 Task: Look for space in Conceição do Jacuípe, Brazil from 7th July, 2023 to 15th July, 2023 for 6 adults in price range Rs.15000 to Rs.20000. Place can be entire place with 3 bedrooms having 3 beds and 3 bathrooms. Property type can be house, flat, guest house. Booking option can be shelf check-in. Required host language is Spanish.
Action: Mouse moved to (437, 83)
Screenshot: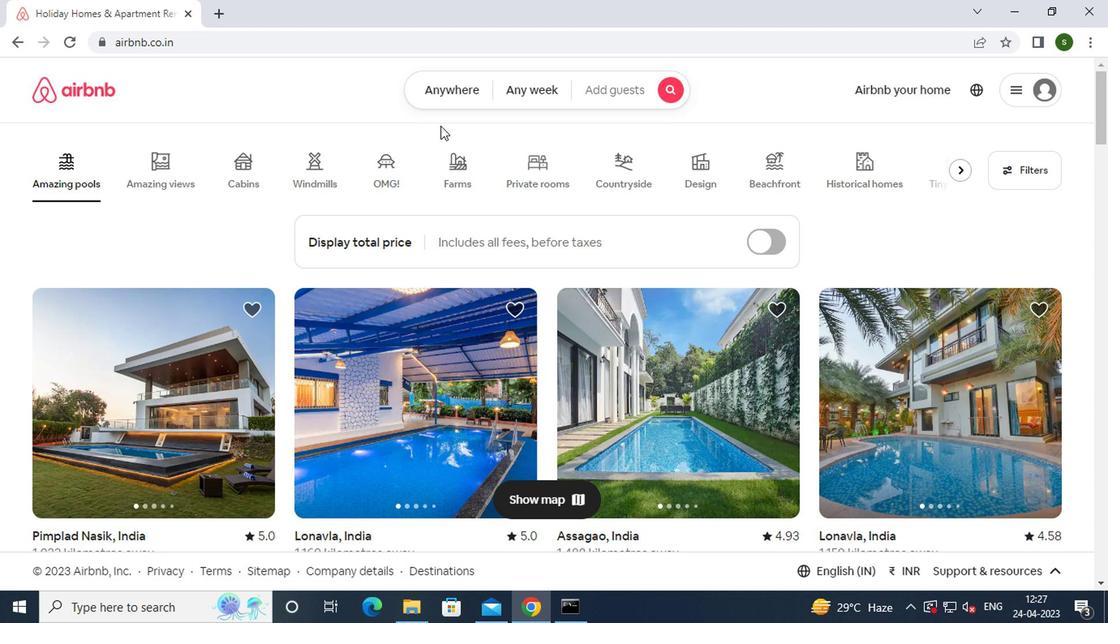 
Action: Mouse pressed left at (437, 83)
Screenshot: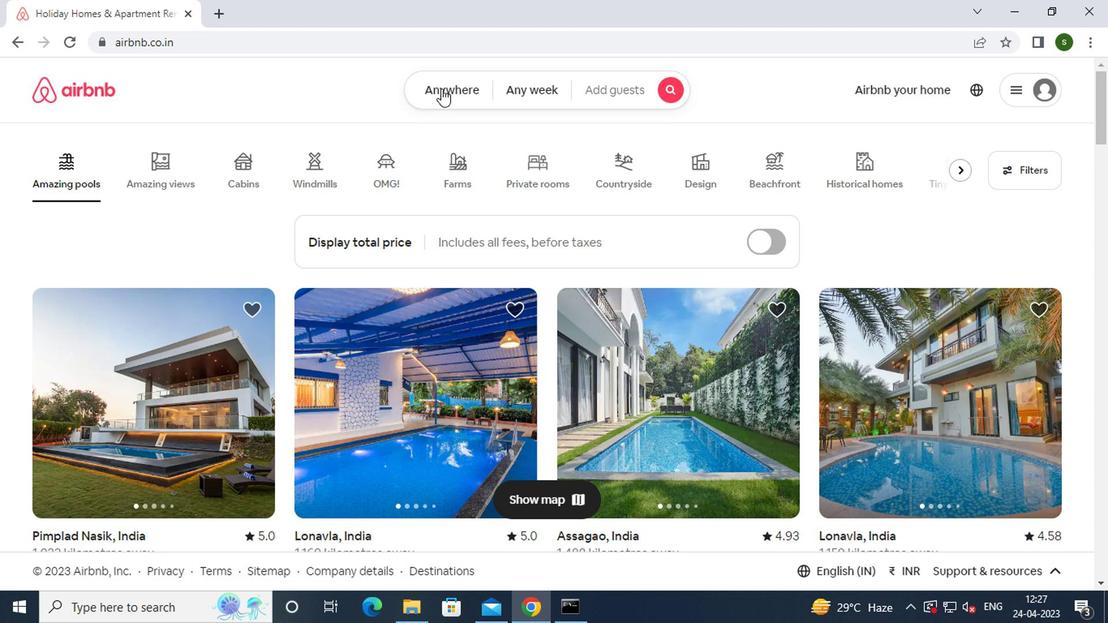 
Action: Mouse moved to (299, 151)
Screenshot: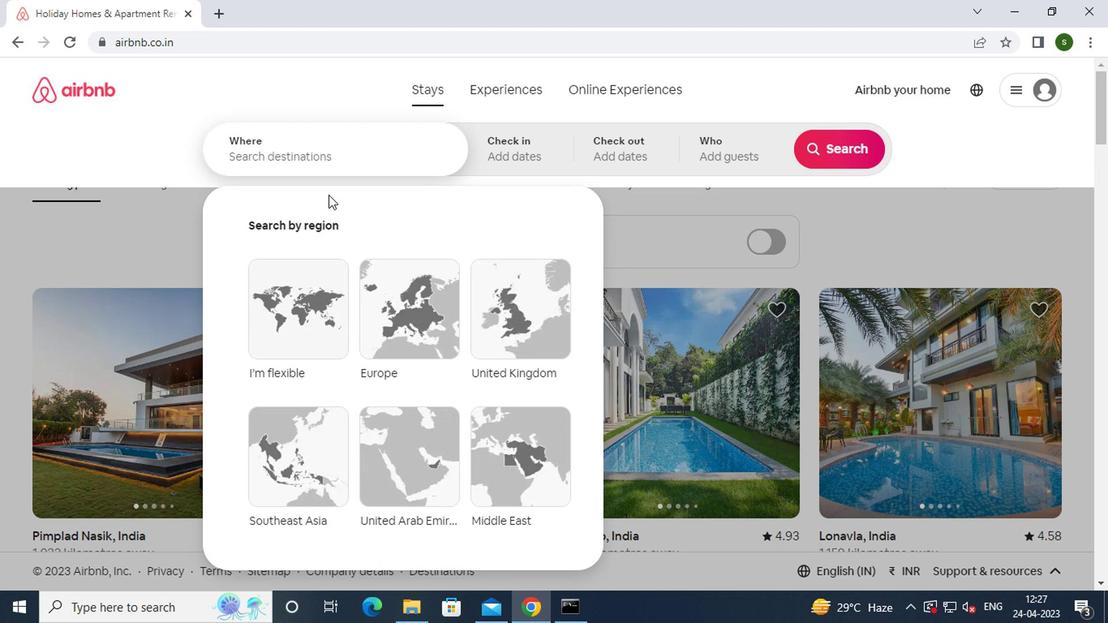 
Action: Mouse pressed left at (299, 151)
Screenshot: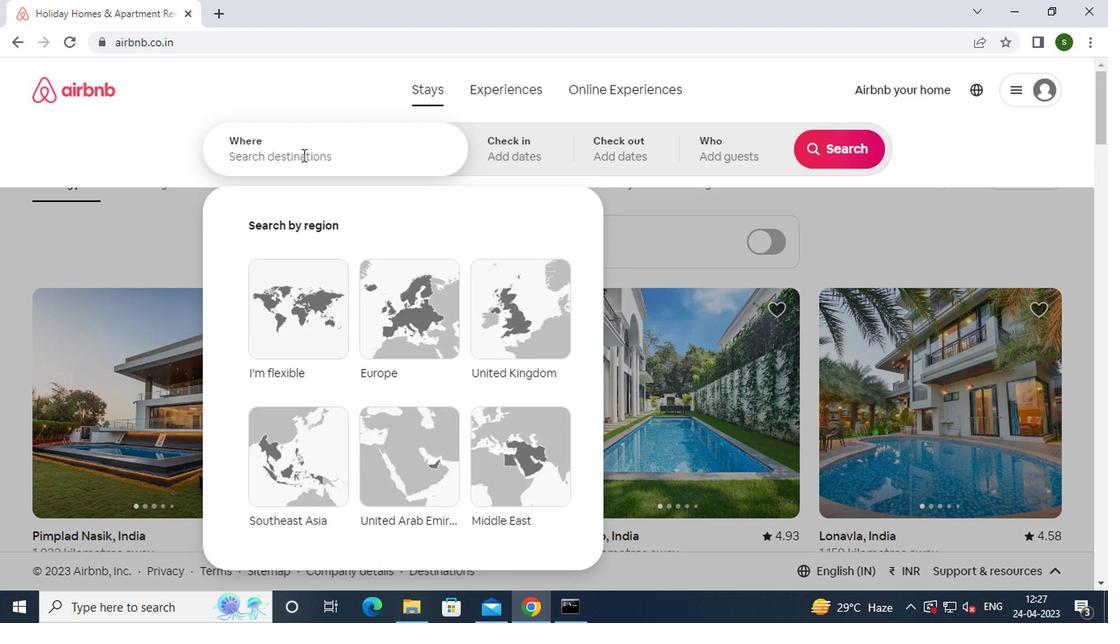 
Action: Key pressed <Key.caps_lock>c<Key.caps_lock>onceicao<Key.space>do<Key.space><Key.caps_lock>j<Key.caps_lock>acuipe,<Key.space><Key.caps_lock>b<Key.caps_lock>razil<Key.enter>
Screenshot: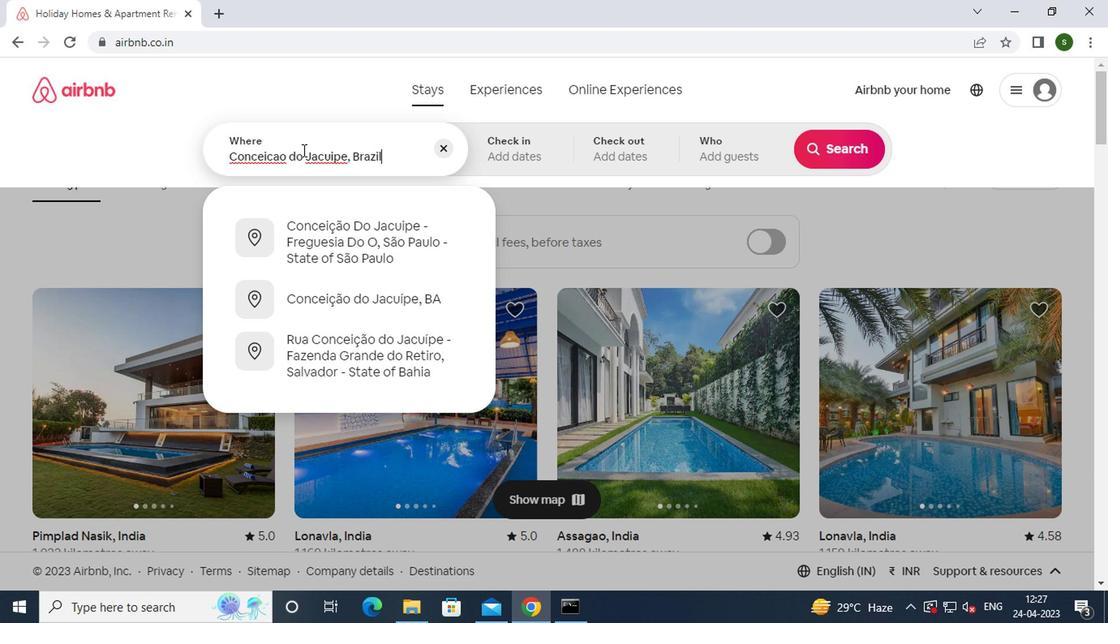 
Action: Mouse moved to (824, 276)
Screenshot: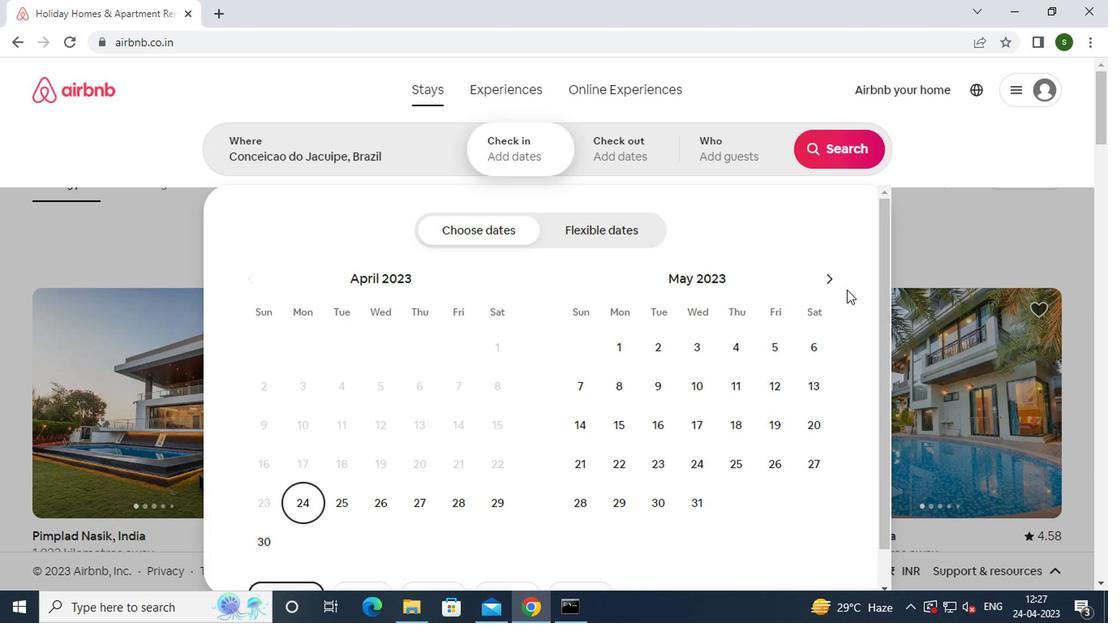 
Action: Mouse pressed left at (824, 276)
Screenshot: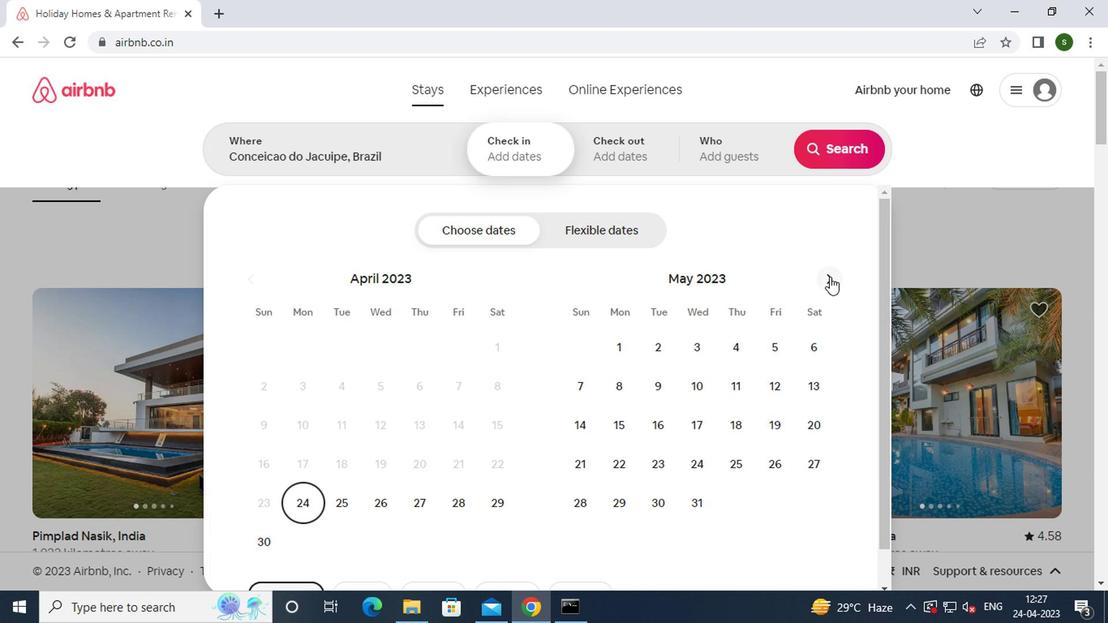 
Action: Mouse pressed left at (824, 276)
Screenshot: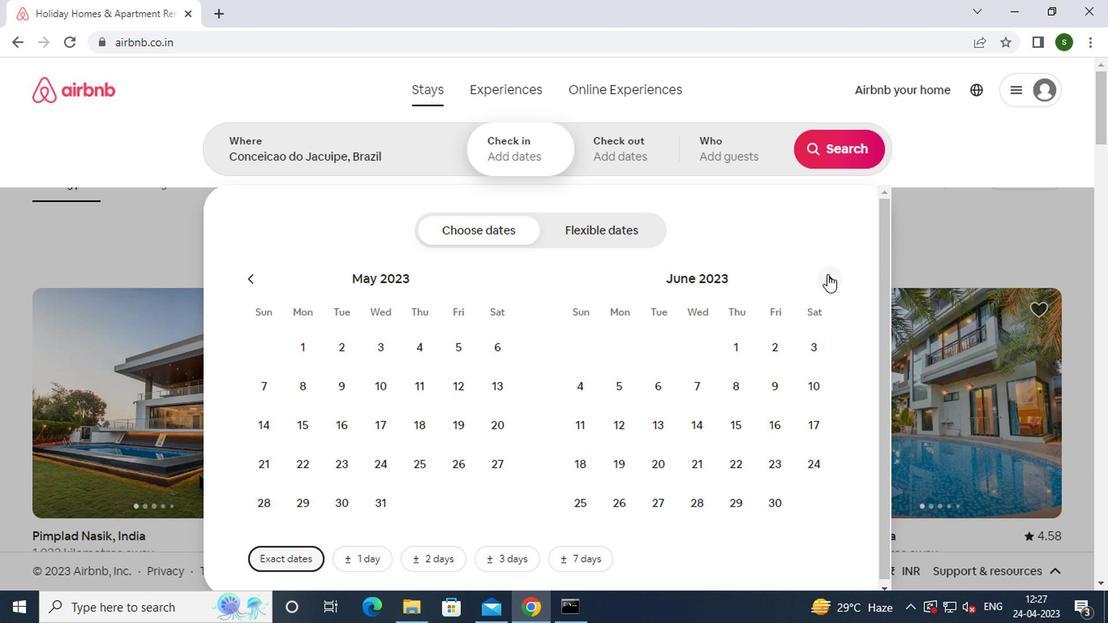 
Action: Mouse moved to (770, 399)
Screenshot: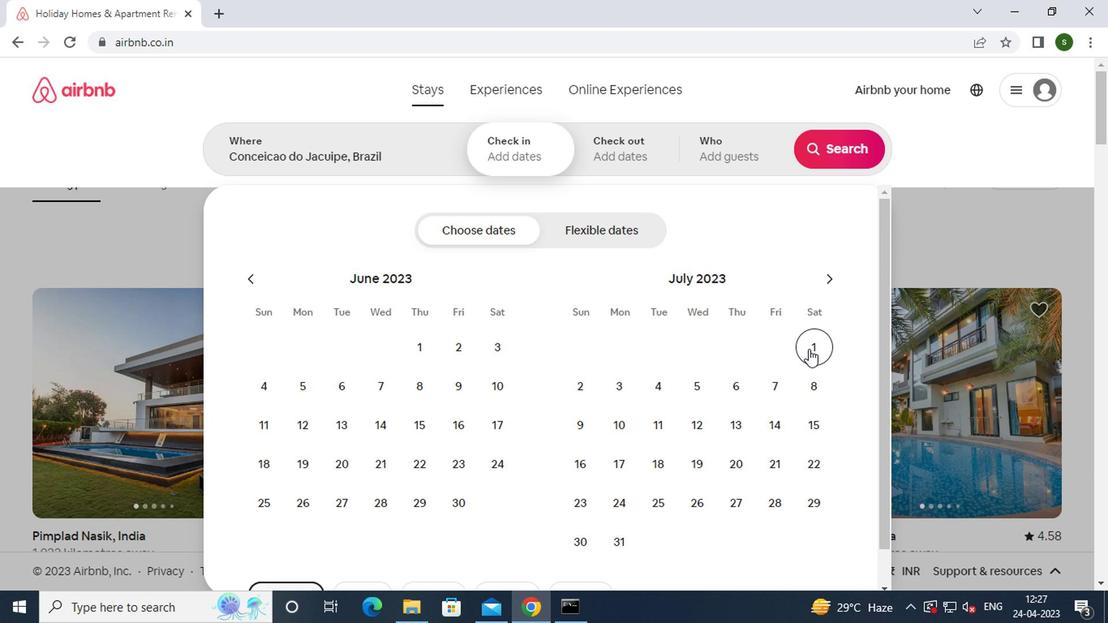 
Action: Mouse pressed left at (770, 399)
Screenshot: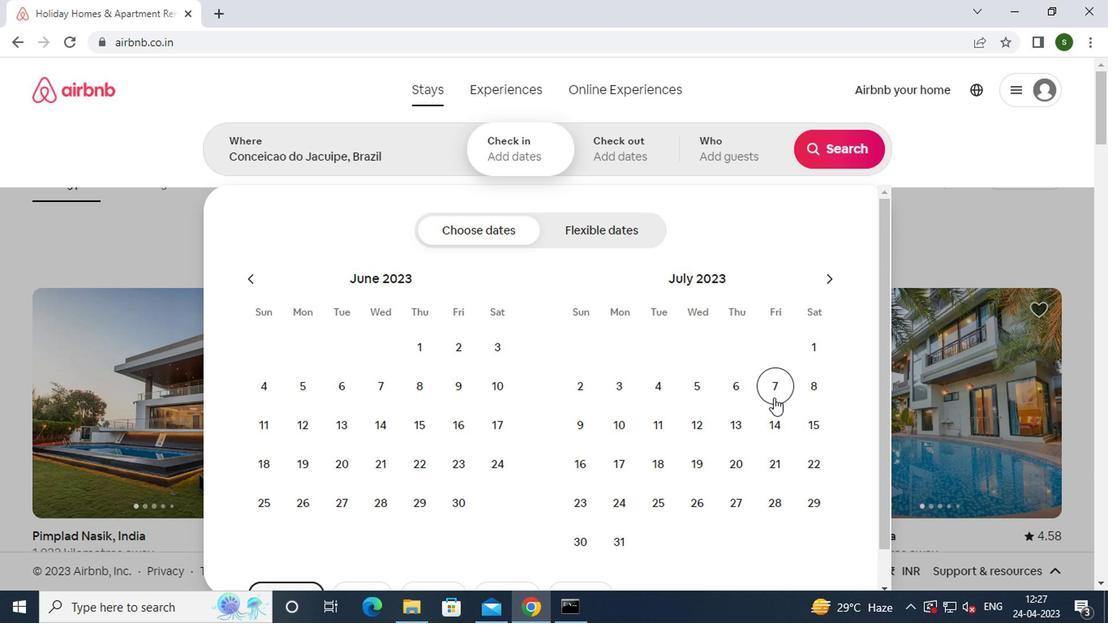 
Action: Mouse moved to (805, 428)
Screenshot: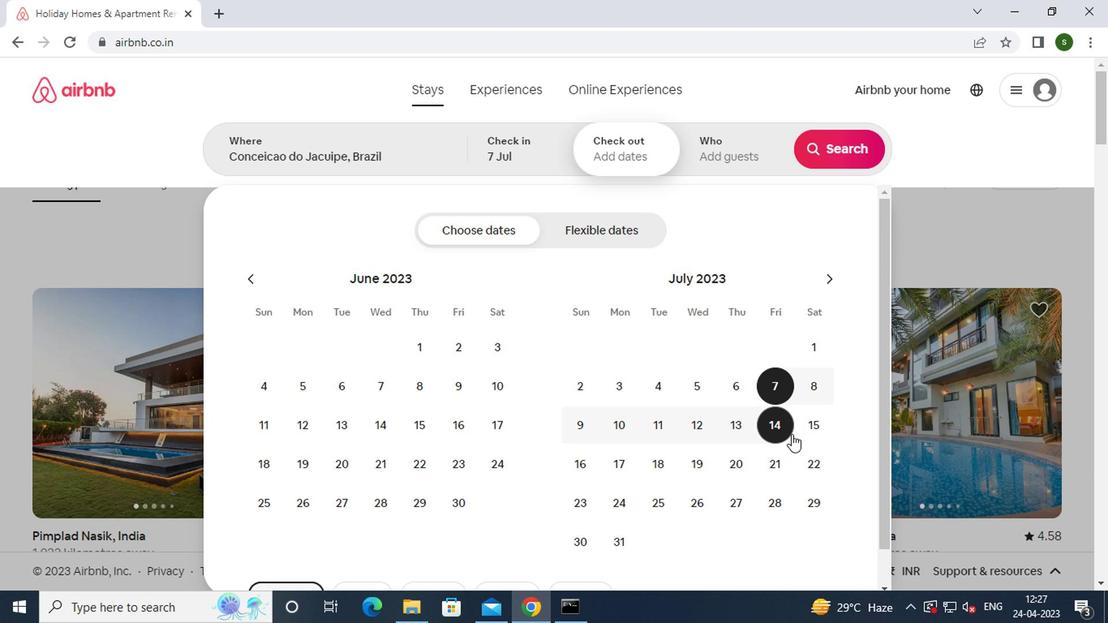 
Action: Mouse pressed left at (805, 428)
Screenshot: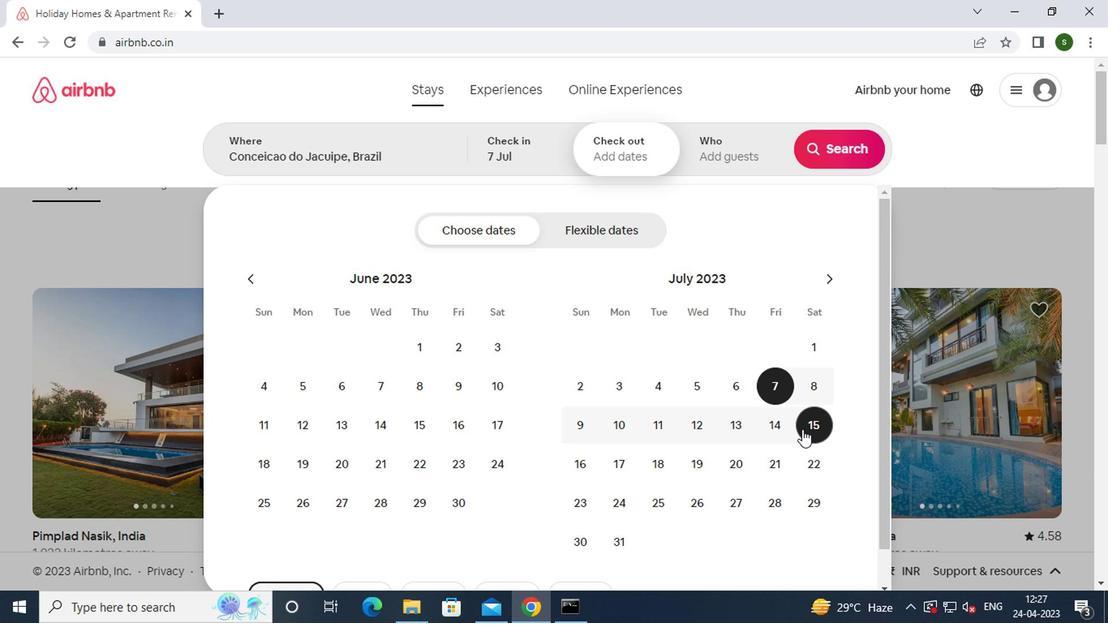 
Action: Mouse moved to (747, 151)
Screenshot: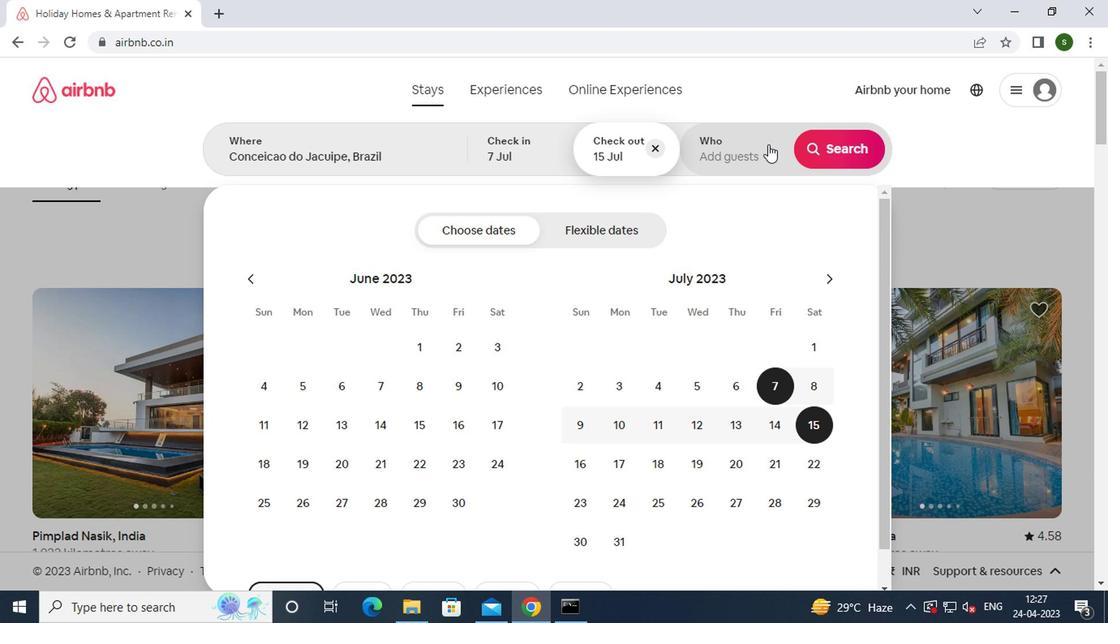 
Action: Mouse pressed left at (747, 151)
Screenshot: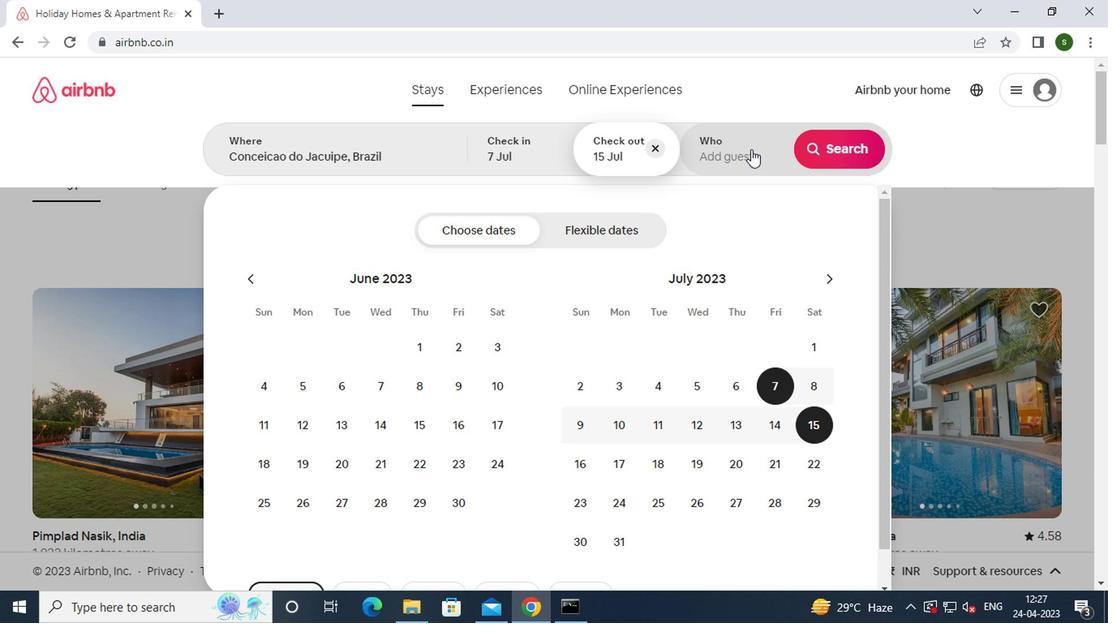 
Action: Mouse moved to (835, 244)
Screenshot: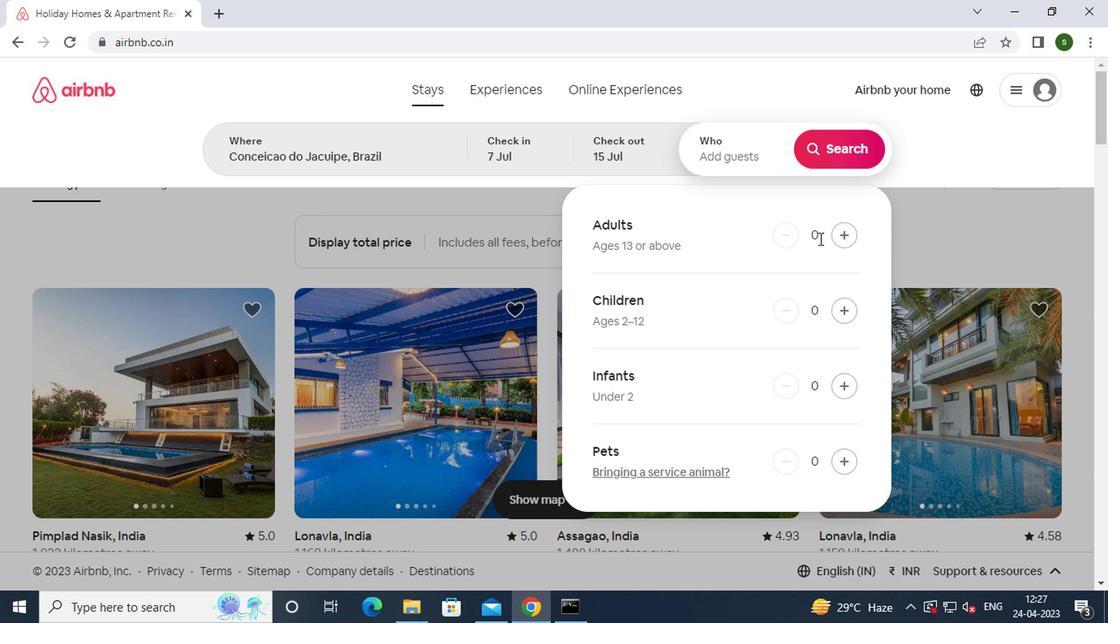 
Action: Mouse pressed left at (835, 244)
Screenshot: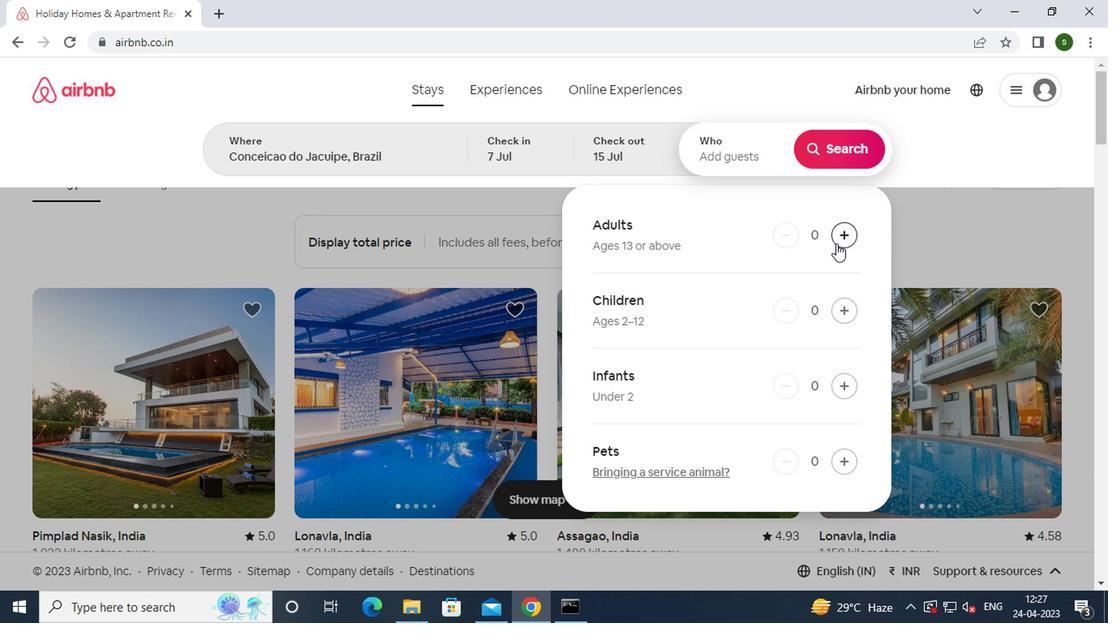 
Action: Mouse pressed left at (835, 244)
Screenshot: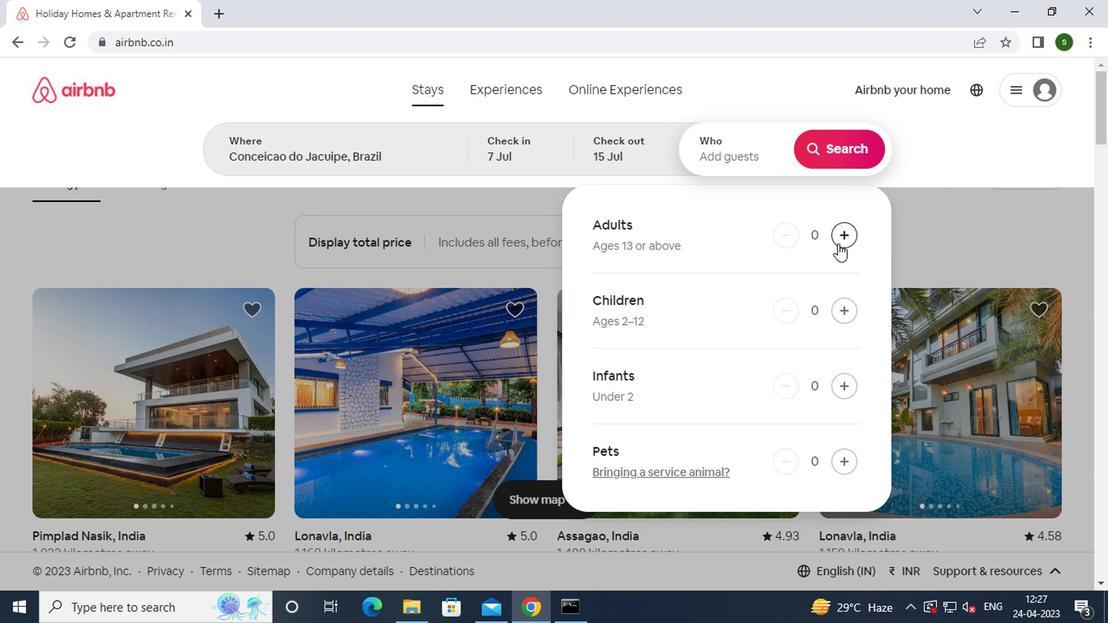
Action: Mouse pressed left at (835, 244)
Screenshot: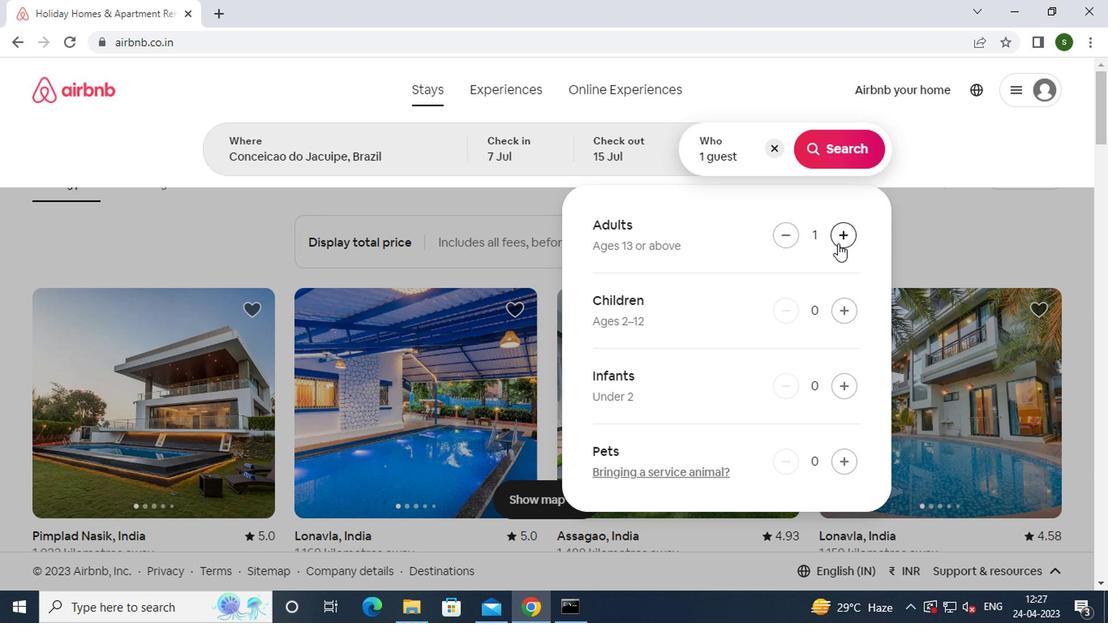 
Action: Mouse pressed left at (835, 244)
Screenshot: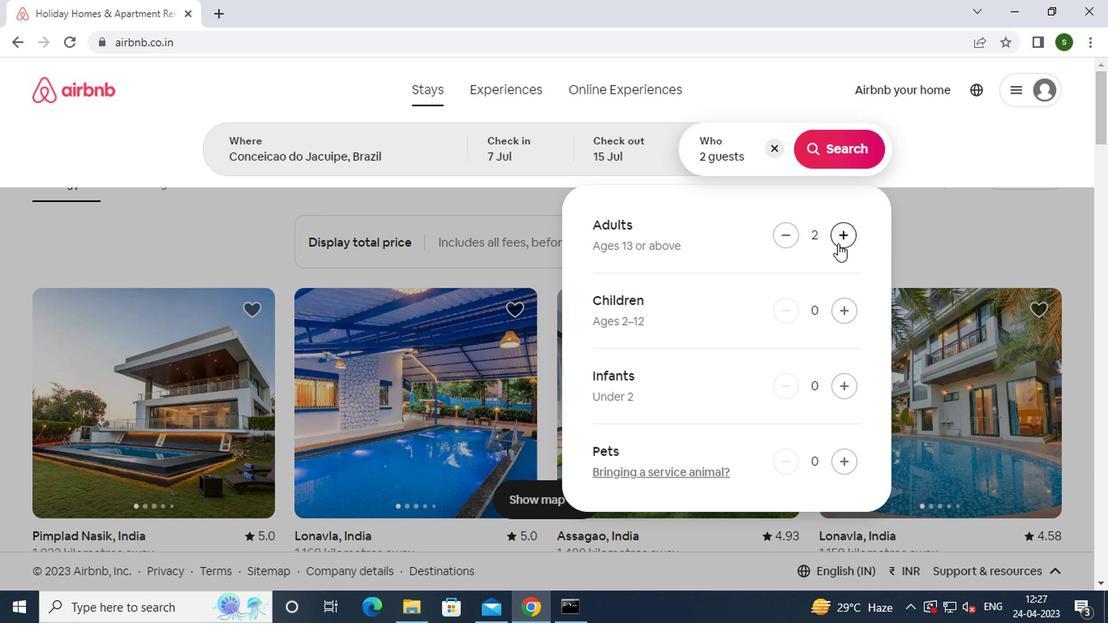 
Action: Mouse pressed left at (835, 244)
Screenshot: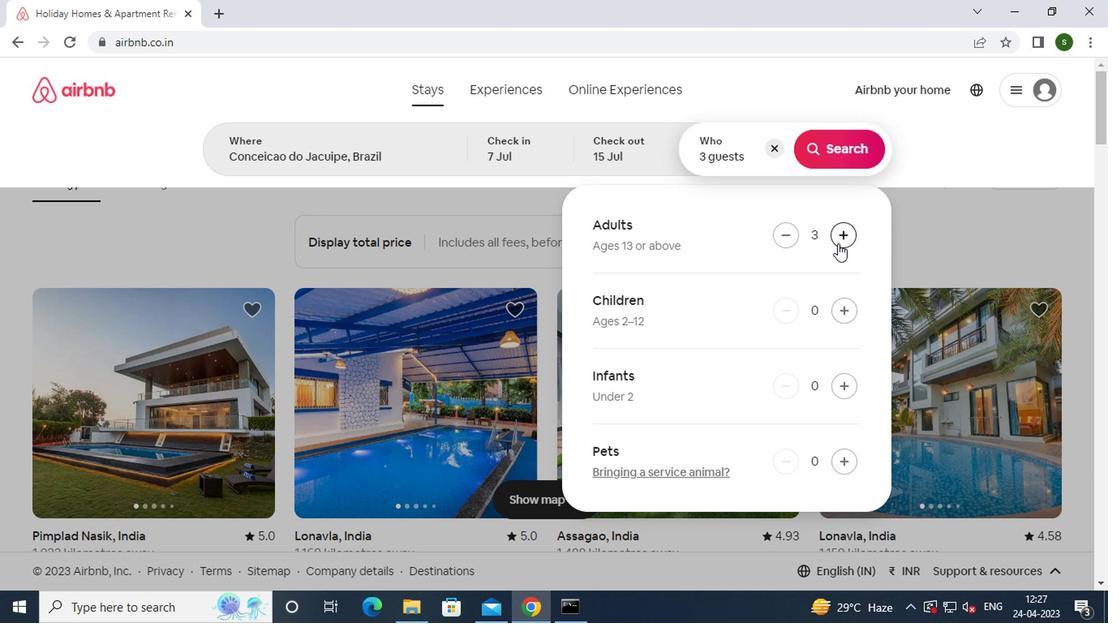 
Action: Mouse pressed left at (835, 244)
Screenshot: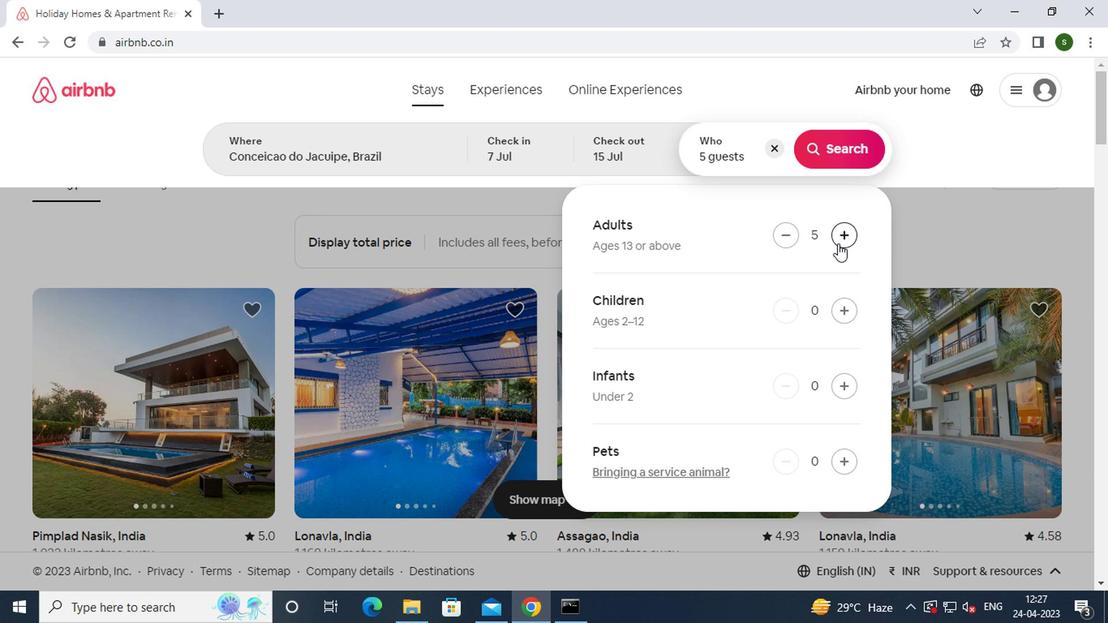 
Action: Mouse moved to (831, 156)
Screenshot: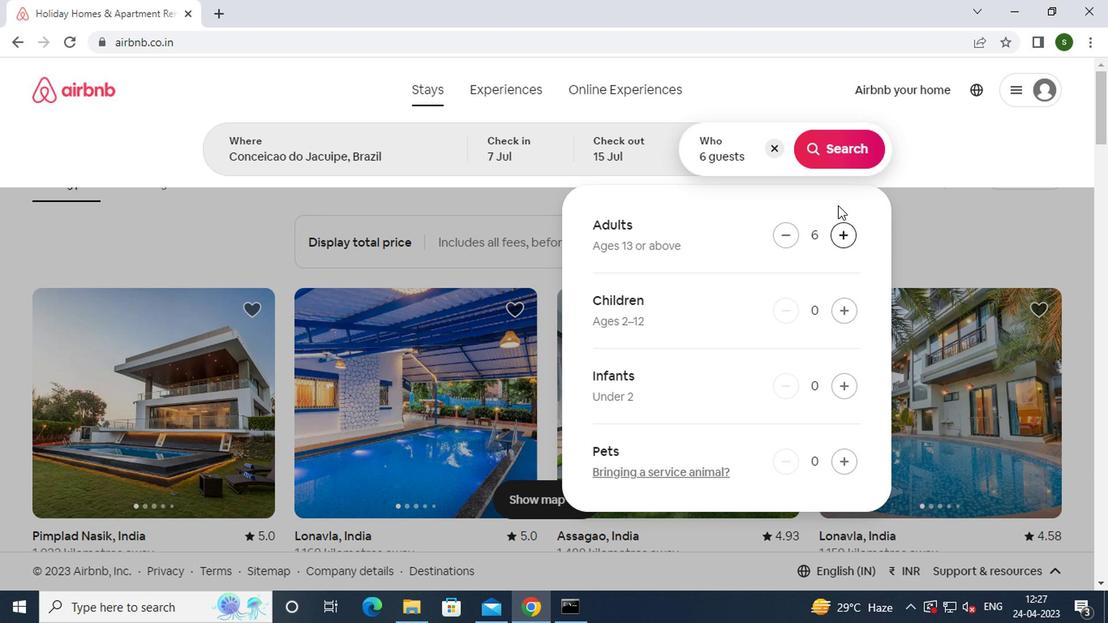 
Action: Mouse pressed left at (831, 156)
Screenshot: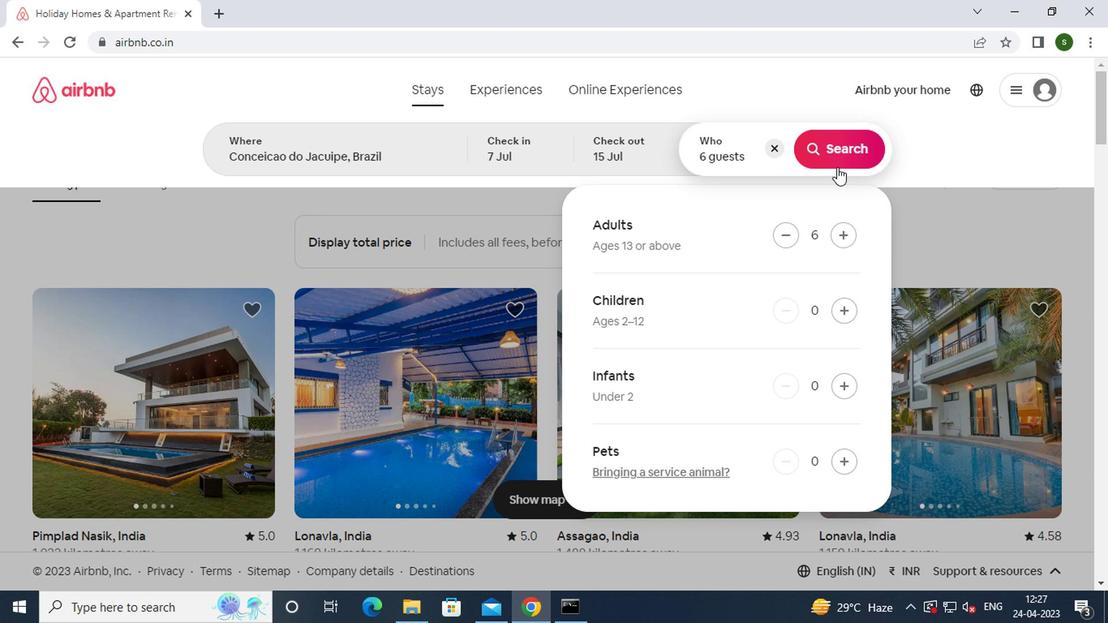 
Action: Mouse moved to (1033, 162)
Screenshot: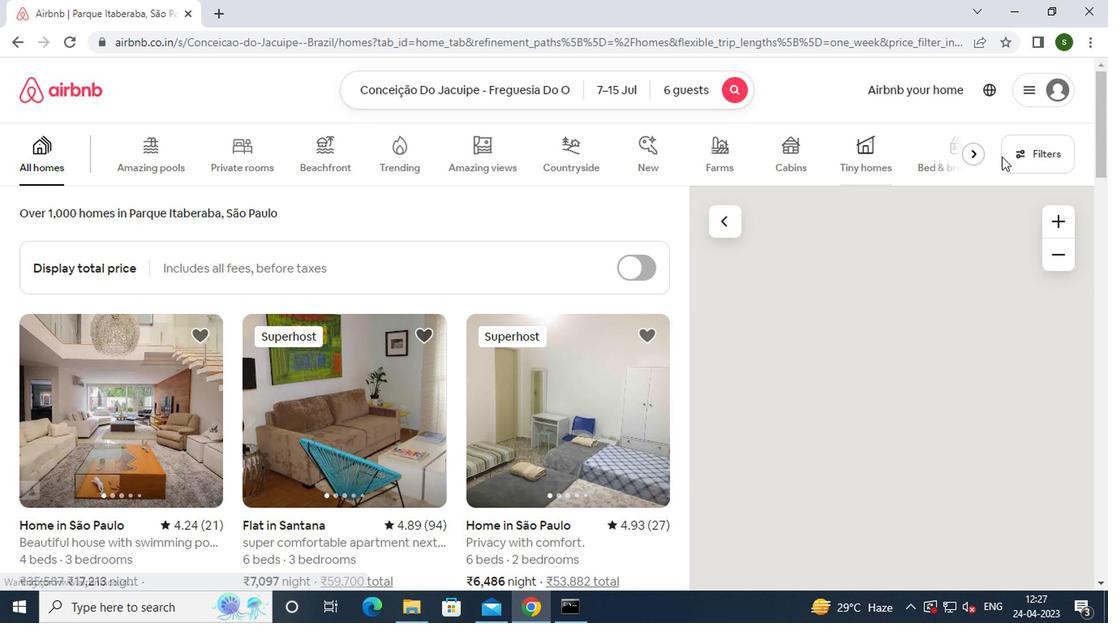 
Action: Mouse pressed left at (1033, 162)
Screenshot: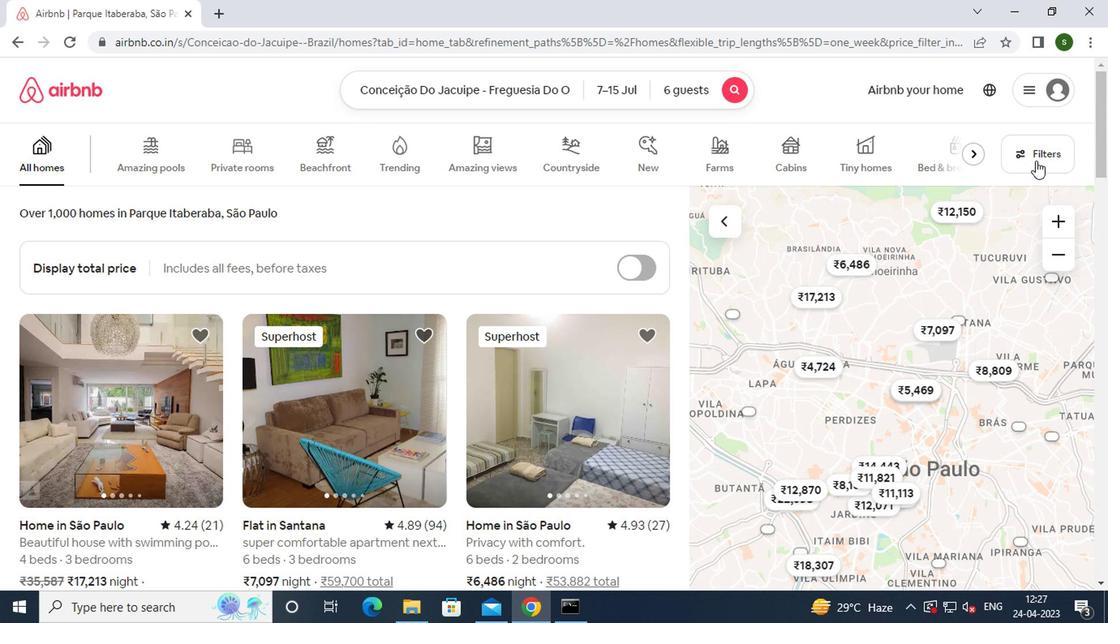 
Action: Mouse moved to (475, 351)
Screenshot: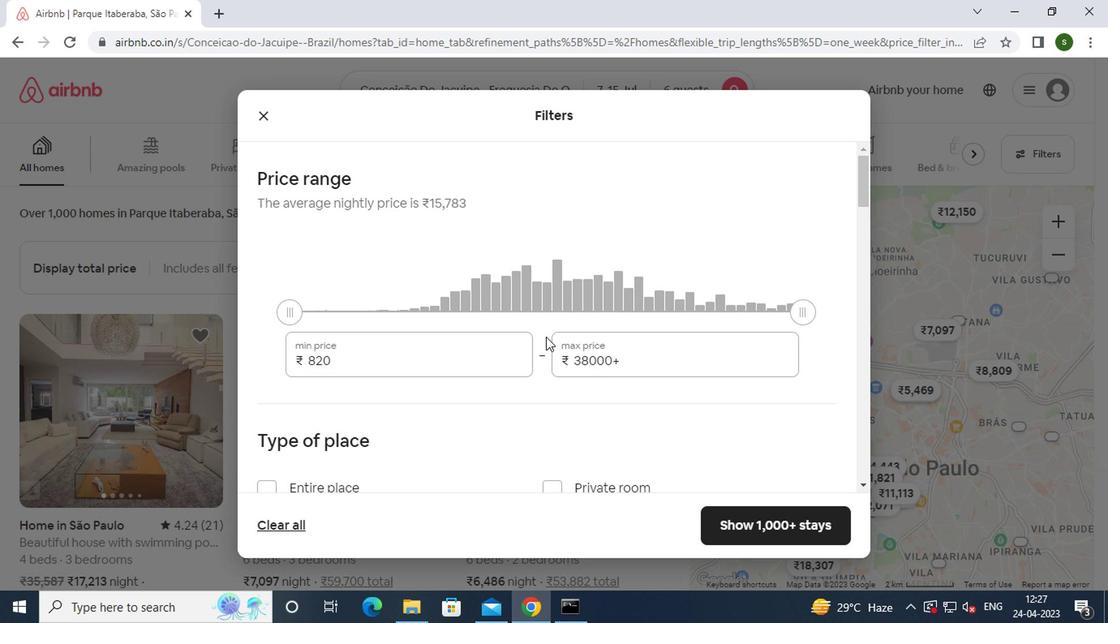 
Action: Mouse pressed left at (475, 351)
Screenshot: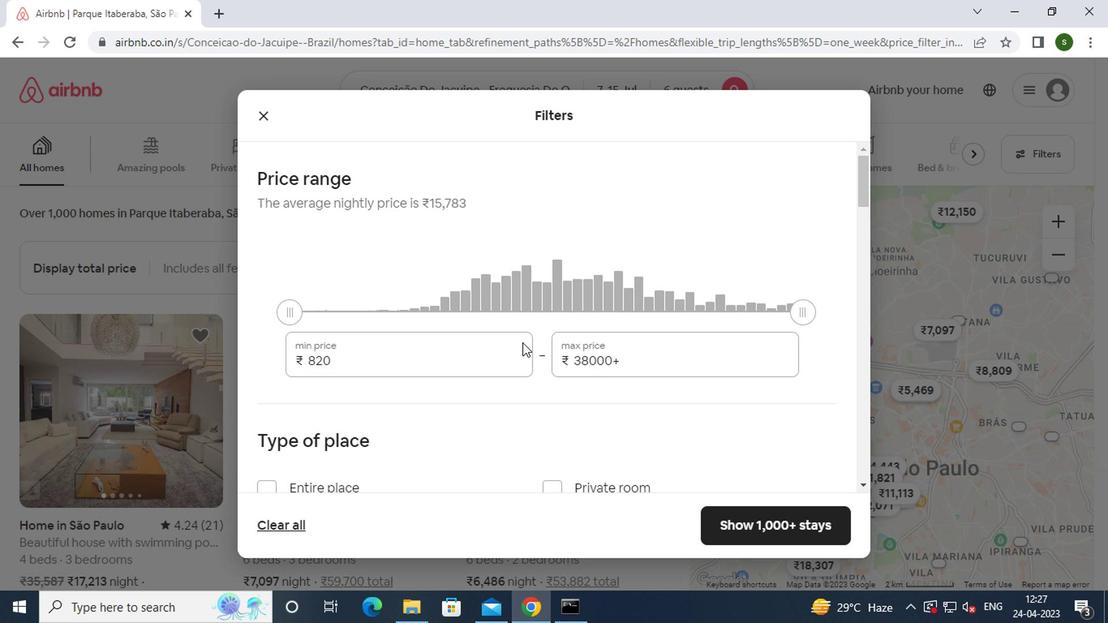 
Action: Mouse moved to (471, 358)
Screenshot: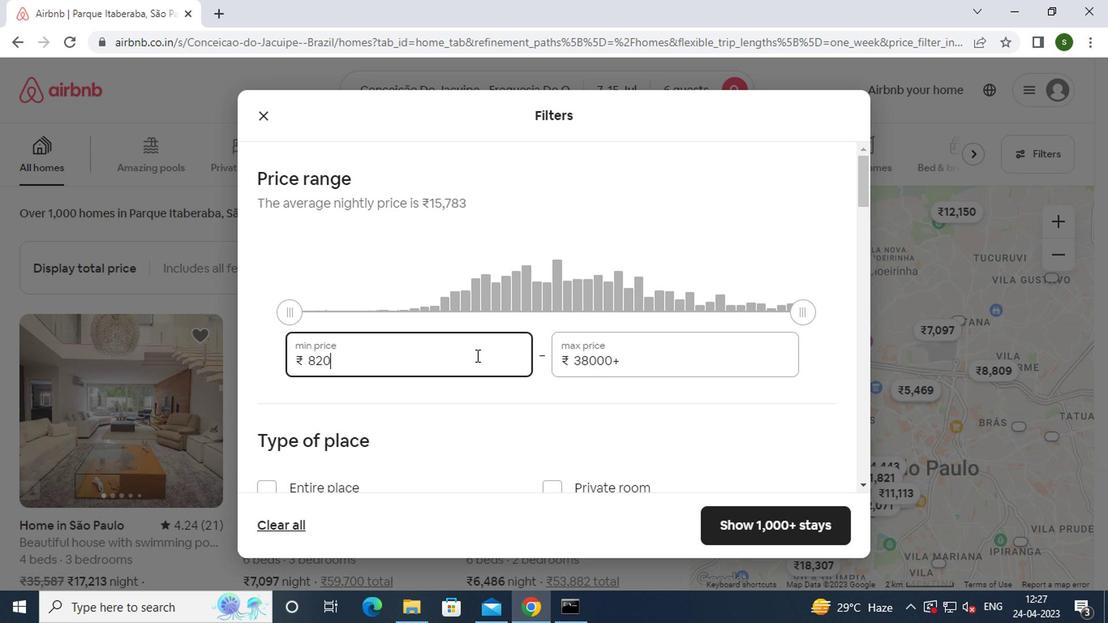 
Action: Key pressed <Key.backspace><Key.backspace><Key.backspace><Key.backspace><Key.backspace><Key.backspace><Key.backspace>15000
Screenshot: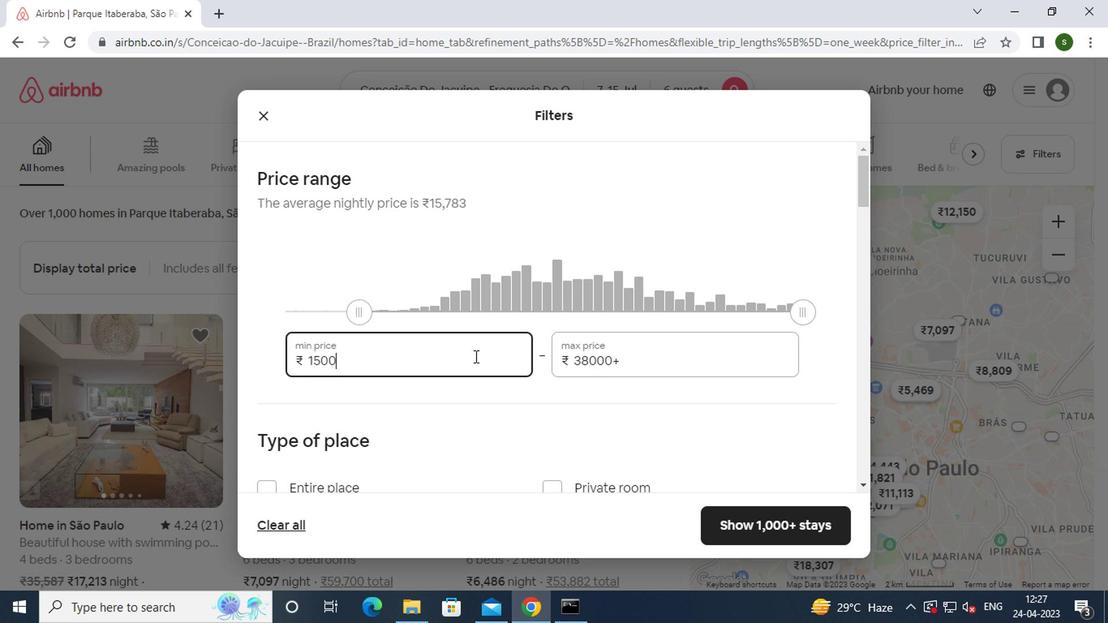 
Action: Mouse moved to (619, 356)
Screenshot: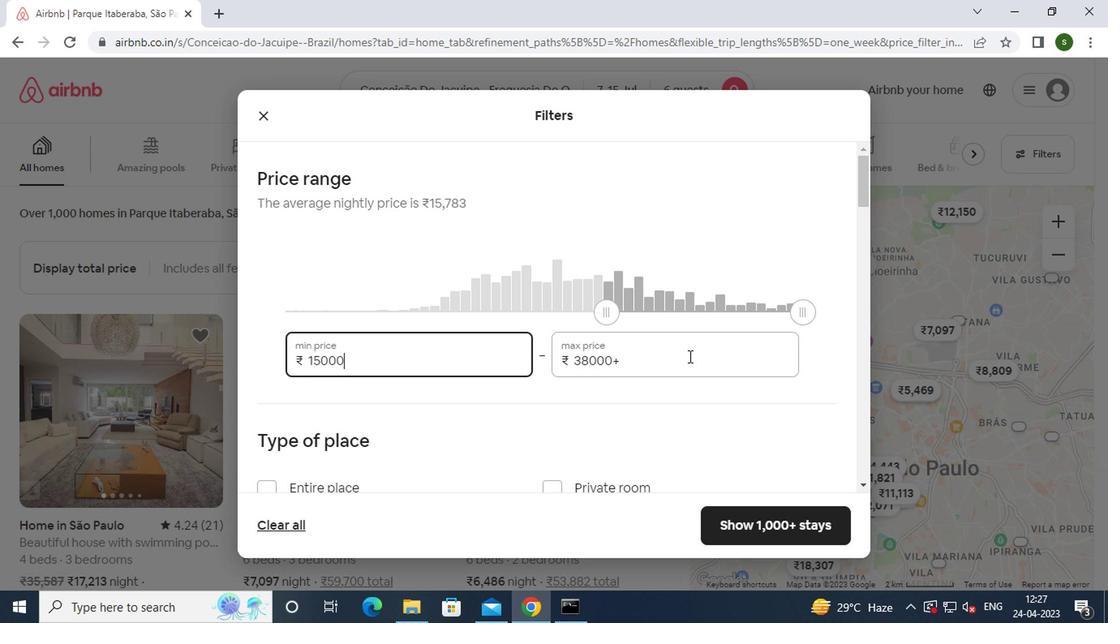 
Action: Mouse pressed left at (619, 356)
Screenshot: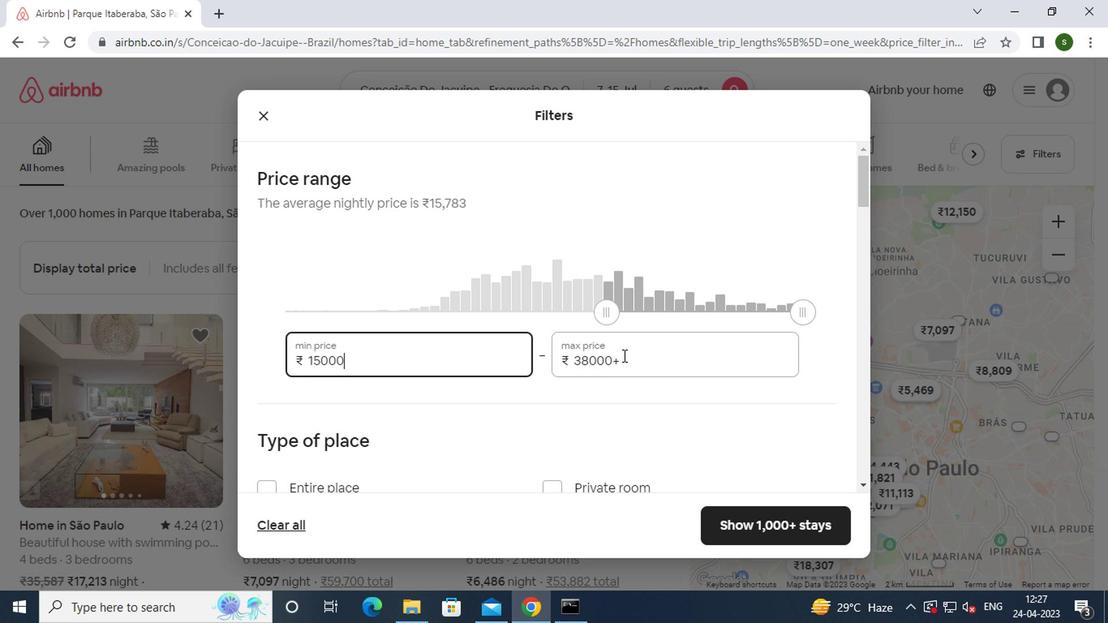 
Action: Key pressed <Key.backspace><Key.backspace><Key.backspace><Key.backspace><Key.backspace><Key.backspace><Key.backspace><Key.backspace><Key.backspace><Key.backspace><Key.backspace>20000
Screenshot: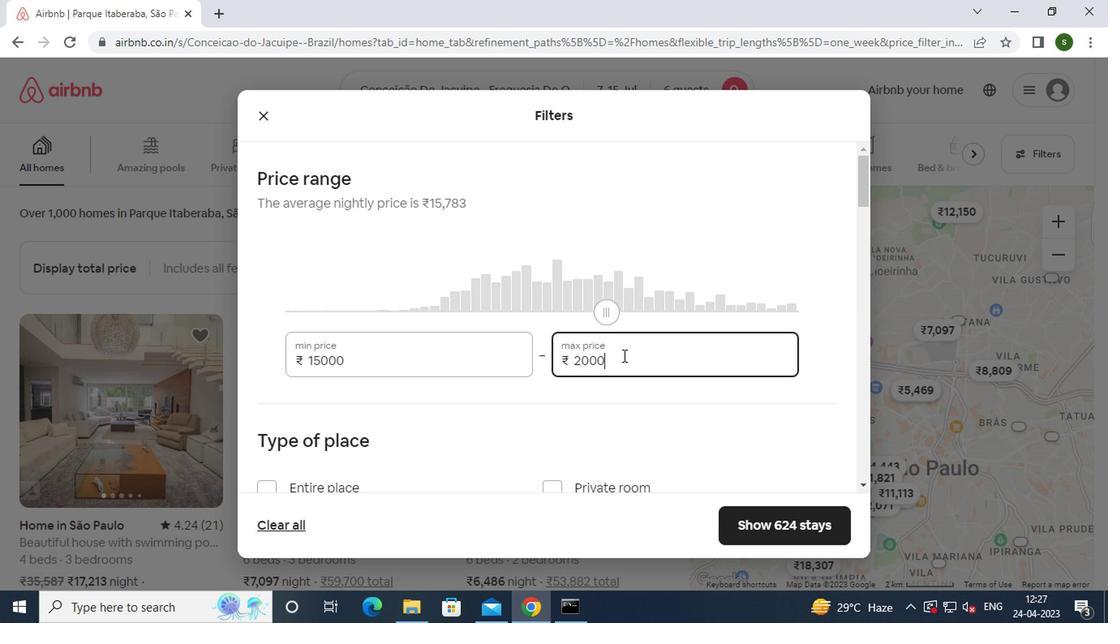 
Action: Mouse moved to (459, 430)
Screenshot: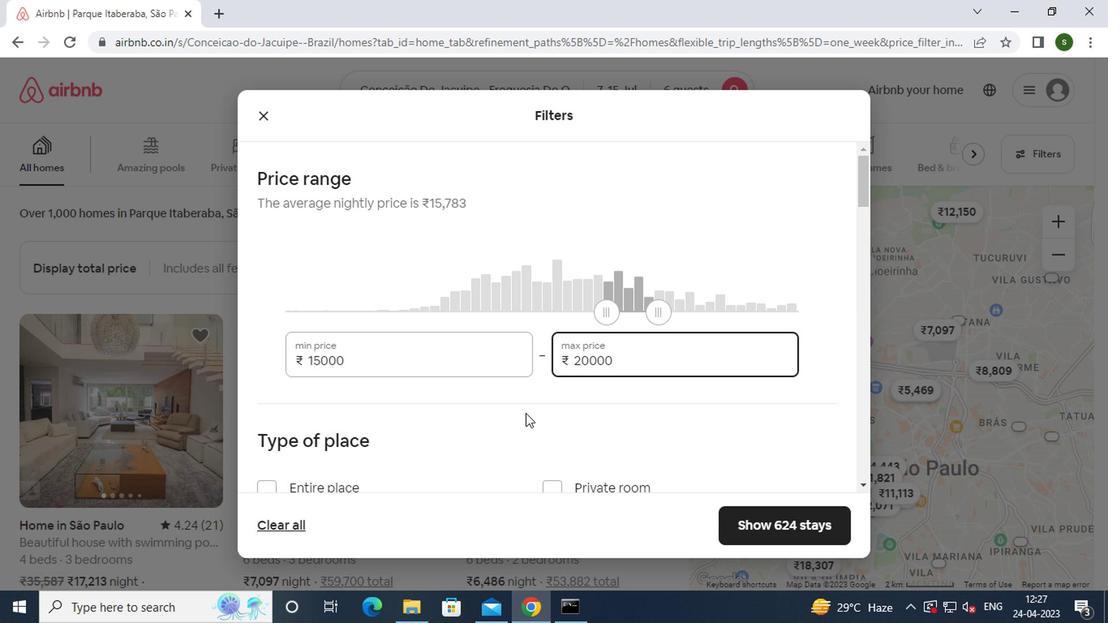 
Action: Mouse scrolled (459, 429) with delta (0, -1)
Screenshot: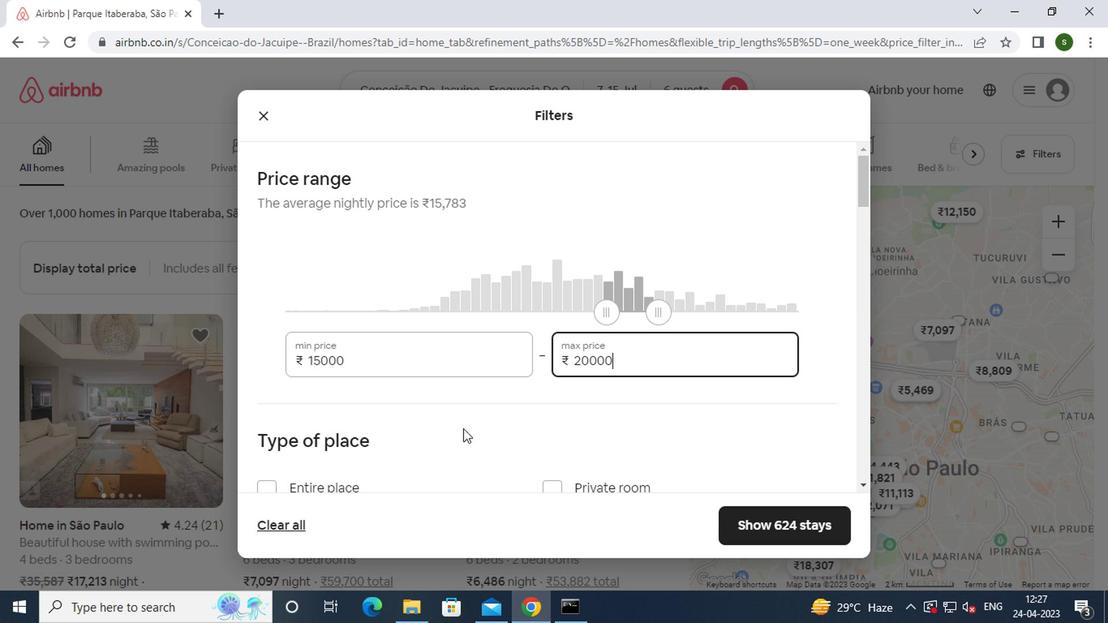 
Action: Mouse scrolled (459, 429) with delta (0, -1)
Screenshot: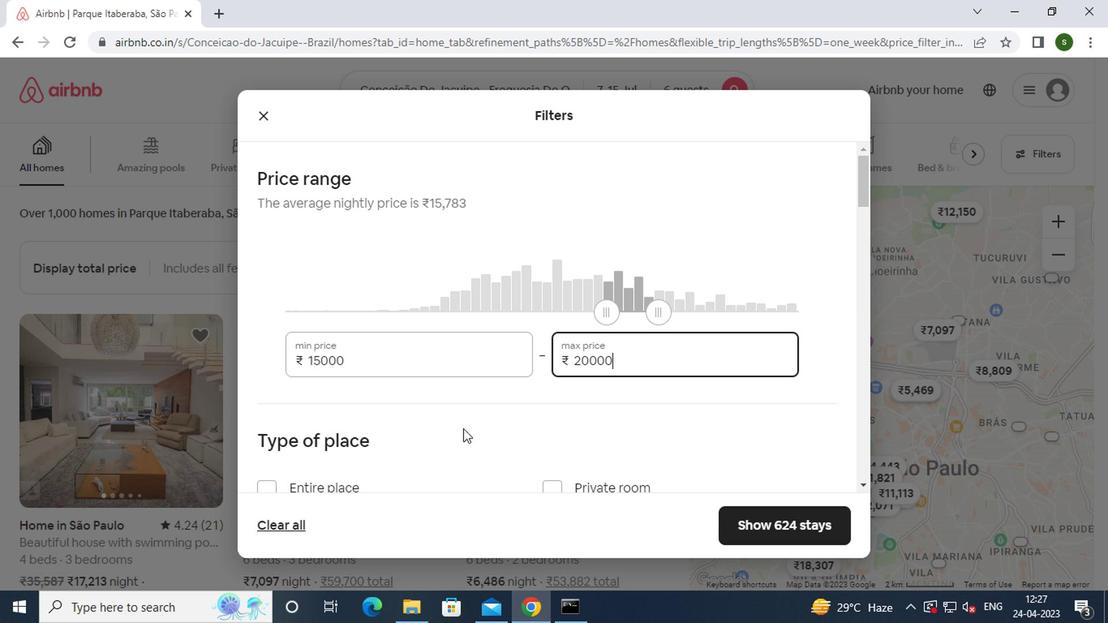 
Action: Mouse moved to (316, 344)
Screenshot: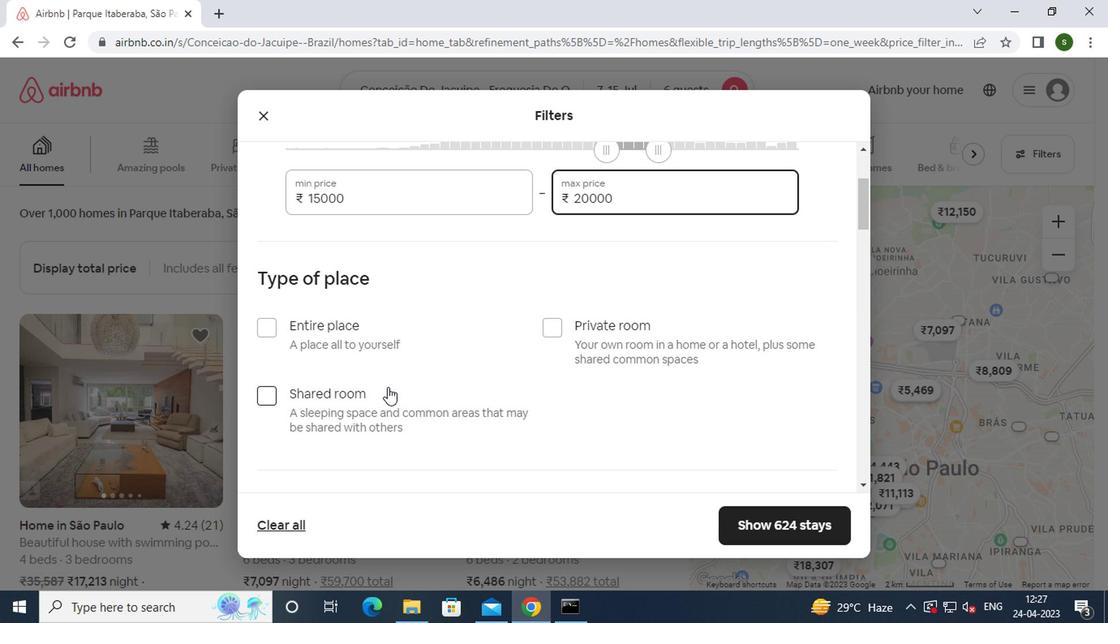
Action: Mouse pressed left at (316, 344)
Screenshot: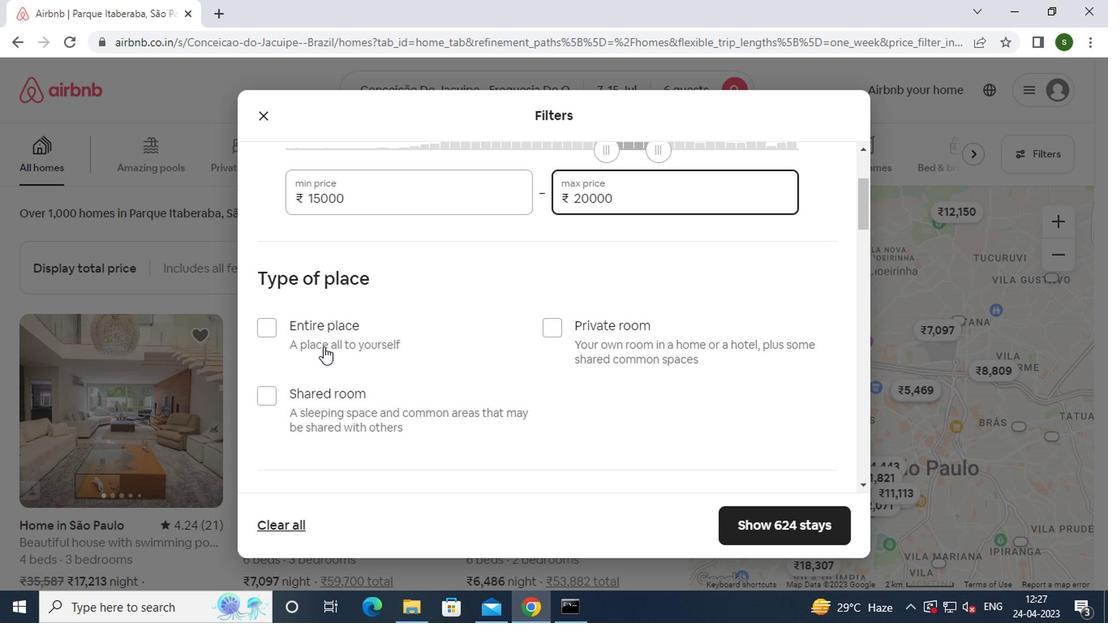 
Action: Mouse moved to (496, 388)
Screenshot: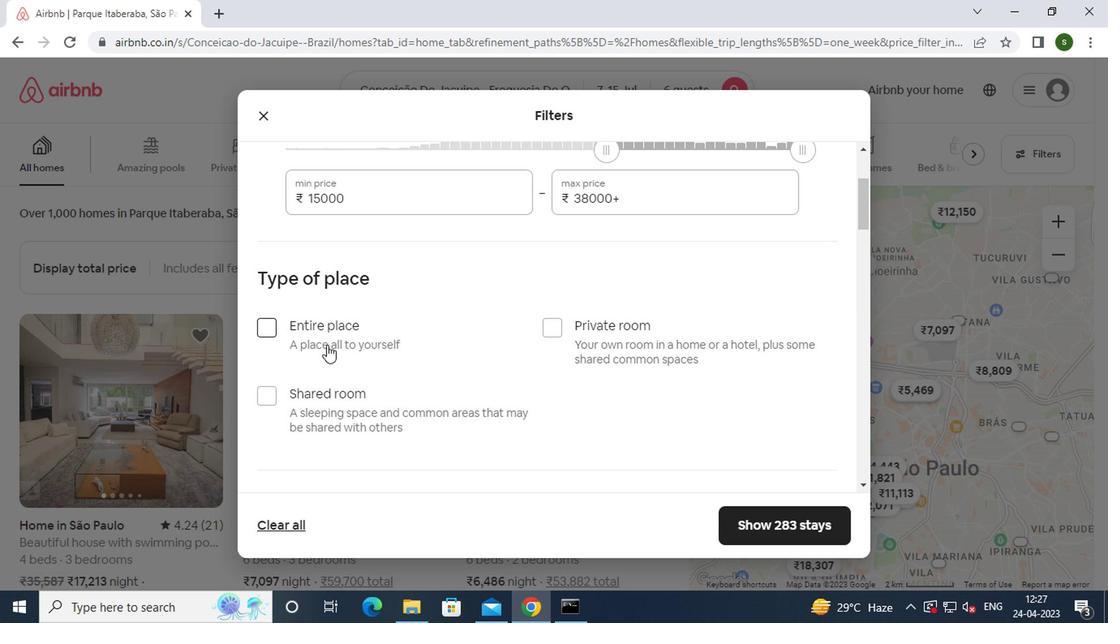 
Action: Mouse scrolled (496, 386) with delta (0, -1)
Screenshot: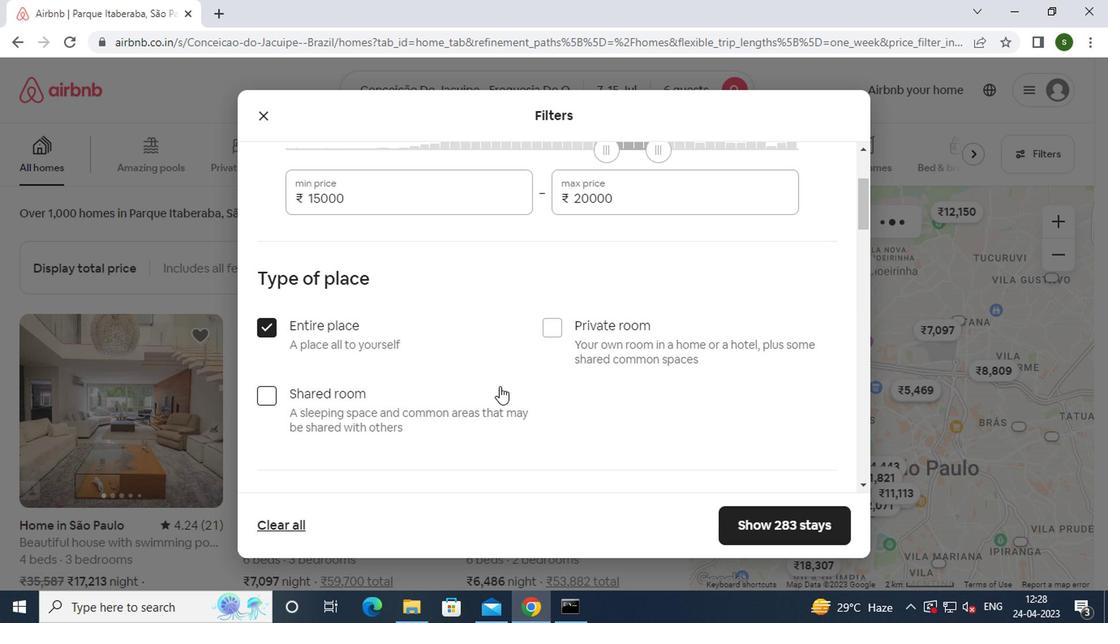 
Action: Mouse scrolled (496, 386) with delta (0, -1)
Screenshot: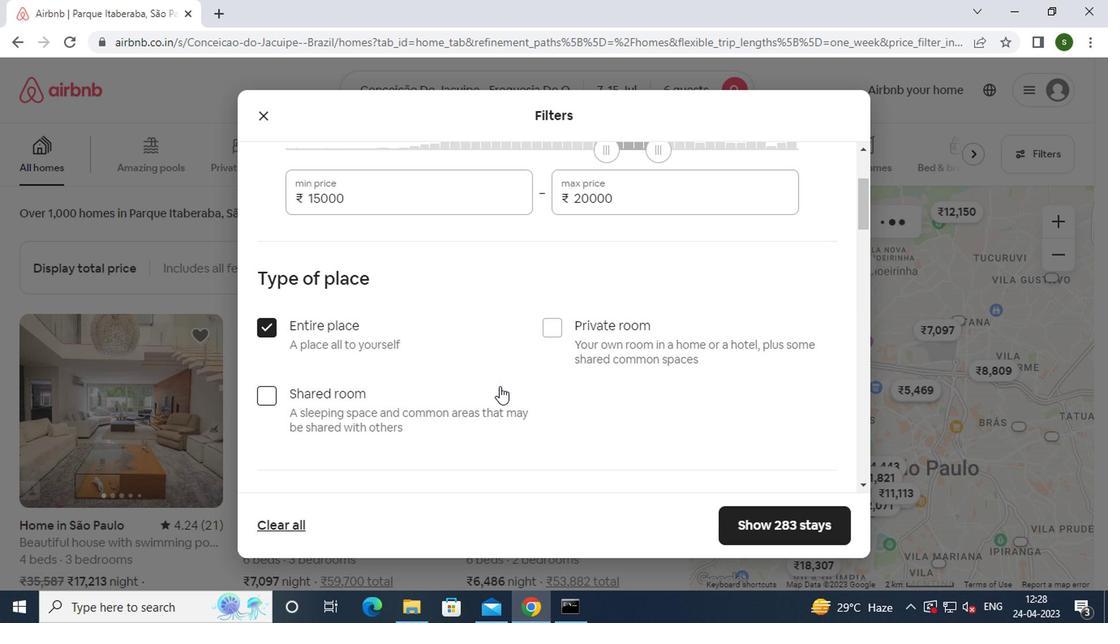 
Action: Mouse scrolled (496, 386) with delta (0, -1)
Screenshot: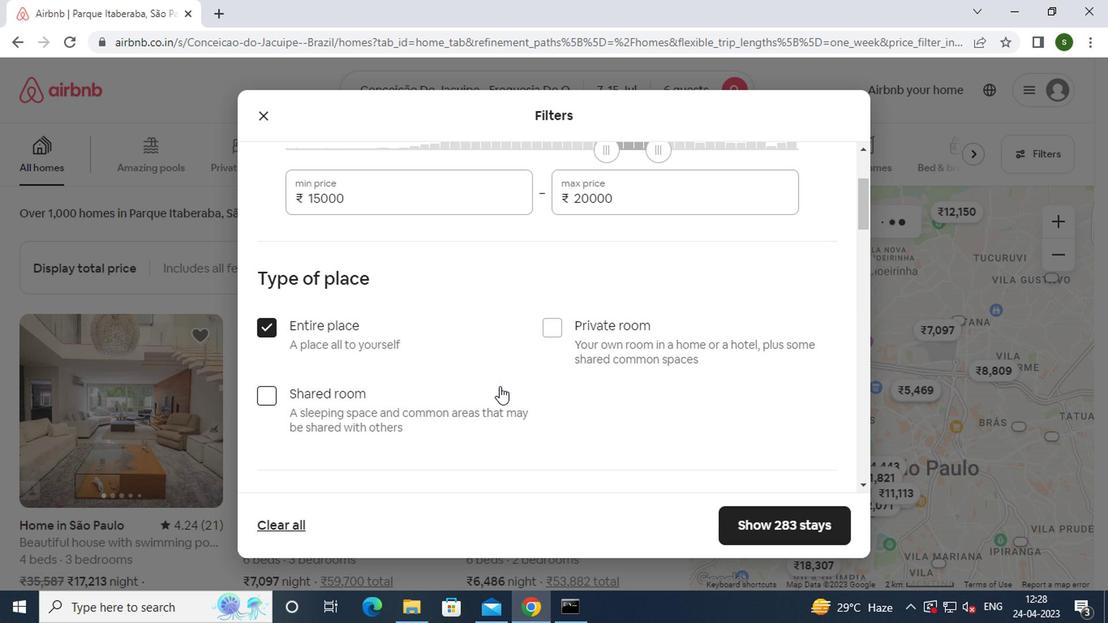 
Action: Mouse moved to (459, 352)
Screenshot: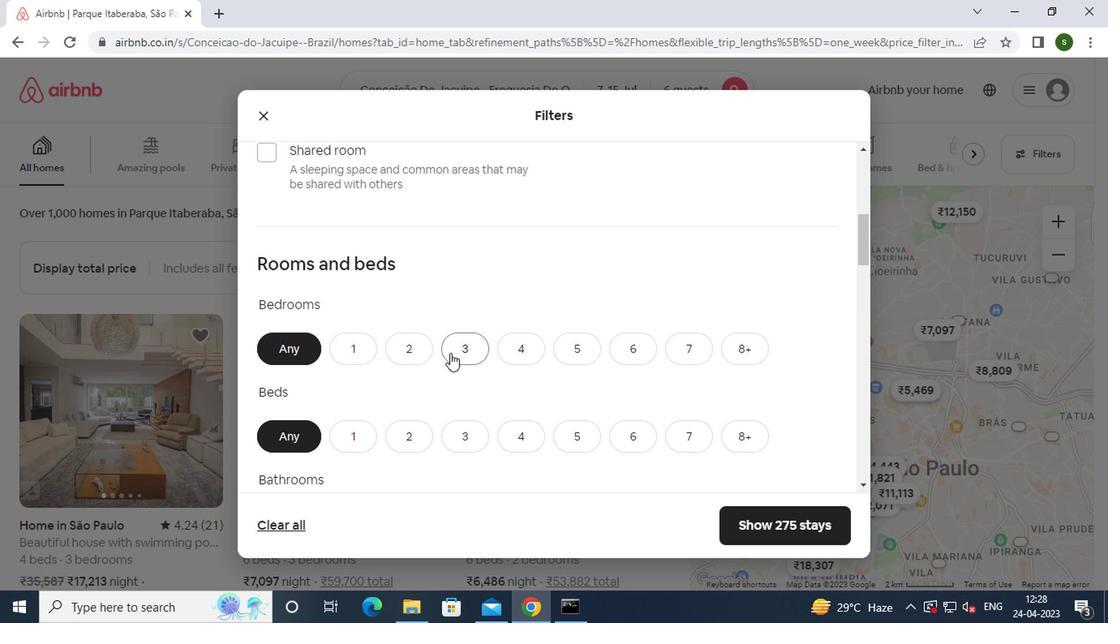 
Action: Mouse pressed left at (459, 352)
Screenshot: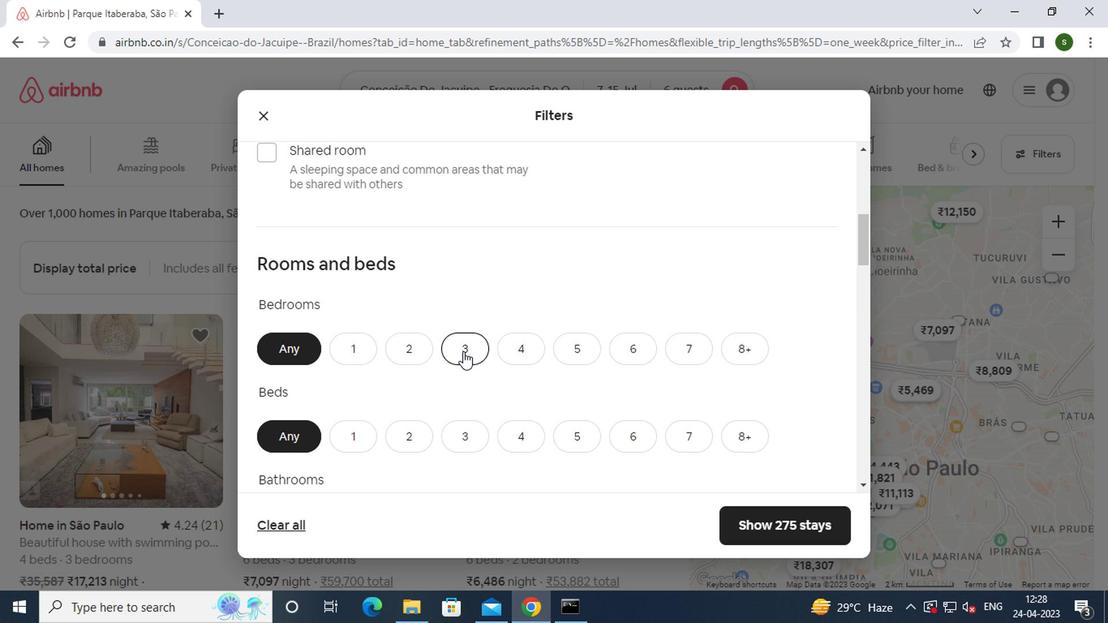 
Action: Mouse scrolled (459, 352) with delta (0, 0)
Screenshot: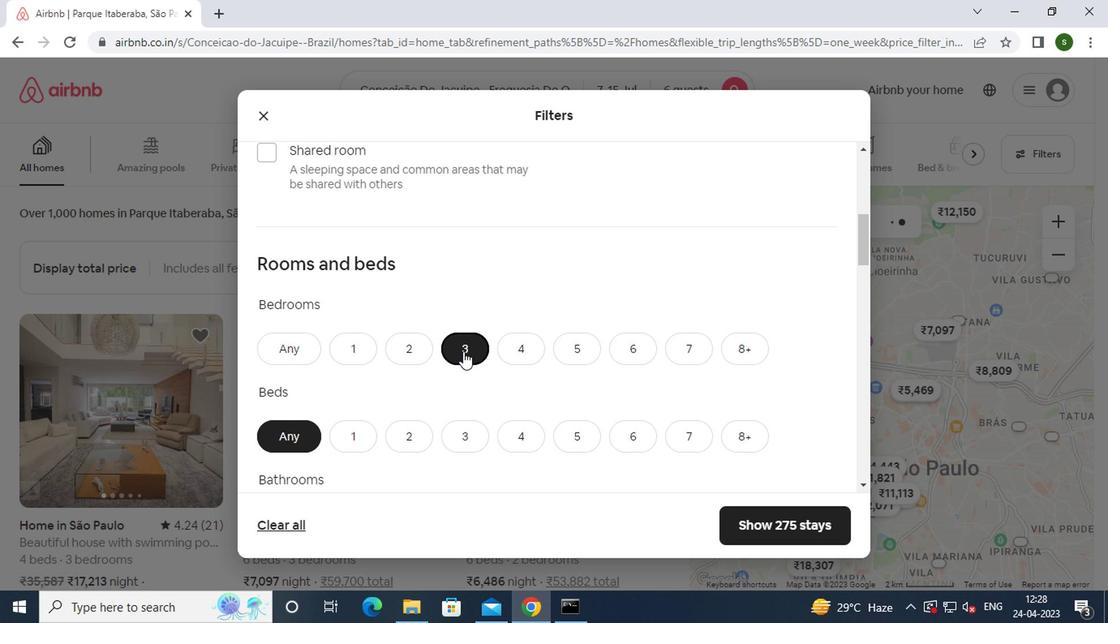 
Action: Mouse scrolled (459, 352) with delta (0, 0)
Screenshot: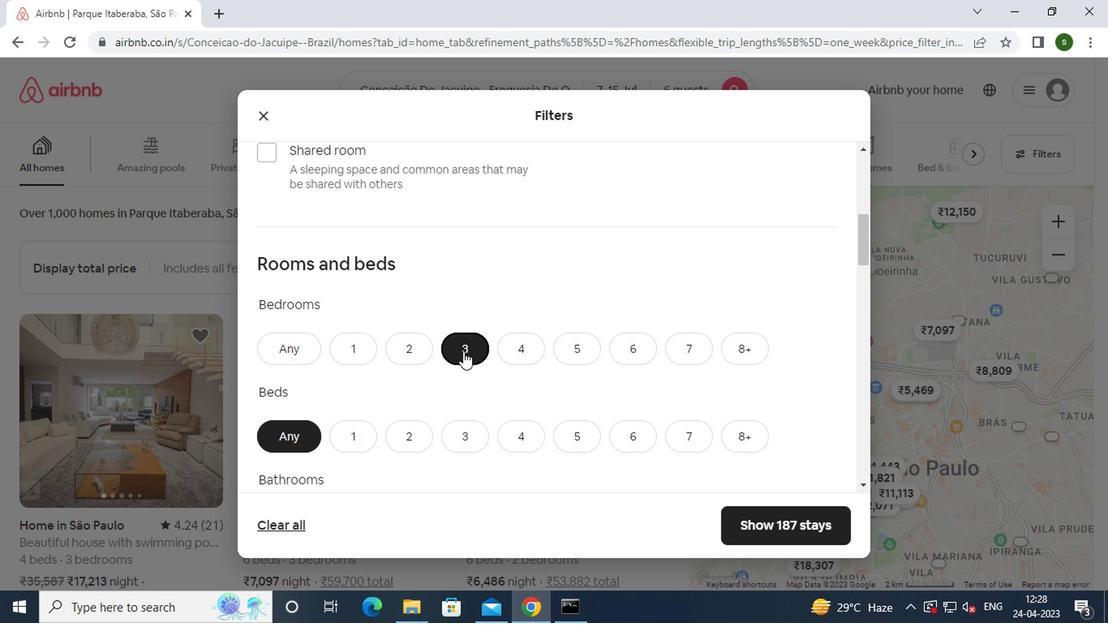 
Action: Mouse scrolled (459, 352) with delta (0, 0)
Screenshot: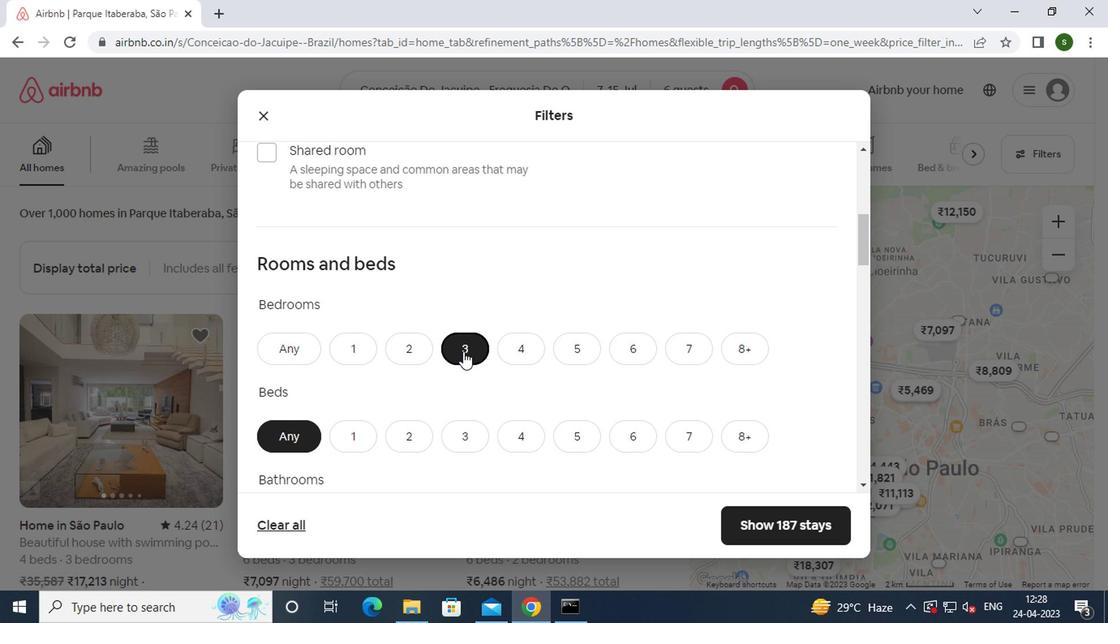 
Action: Mouse moved to (474, 185)
Screenshot: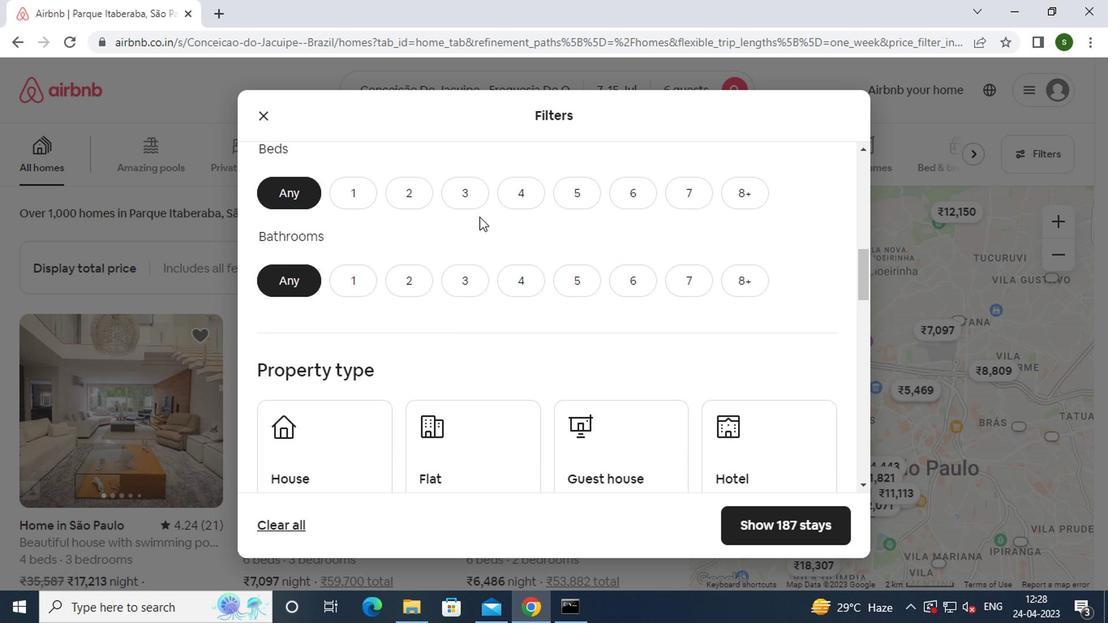 
Action: Mouse pressed left at (474, 185)
Screenshot: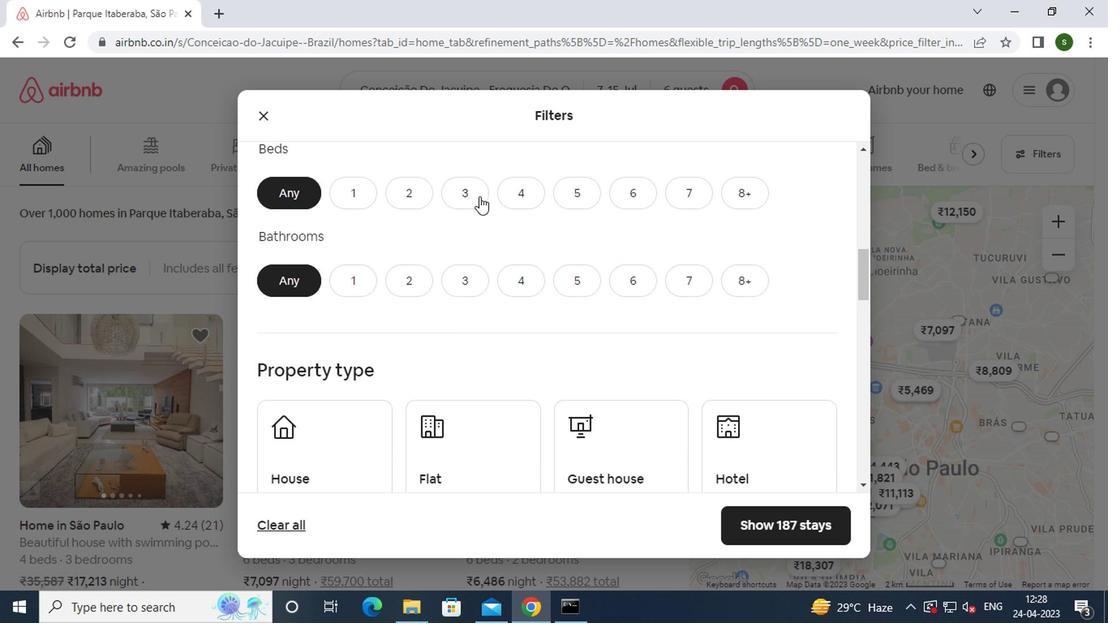 
Action: Mouse moved to (462, 280)
Screenshot: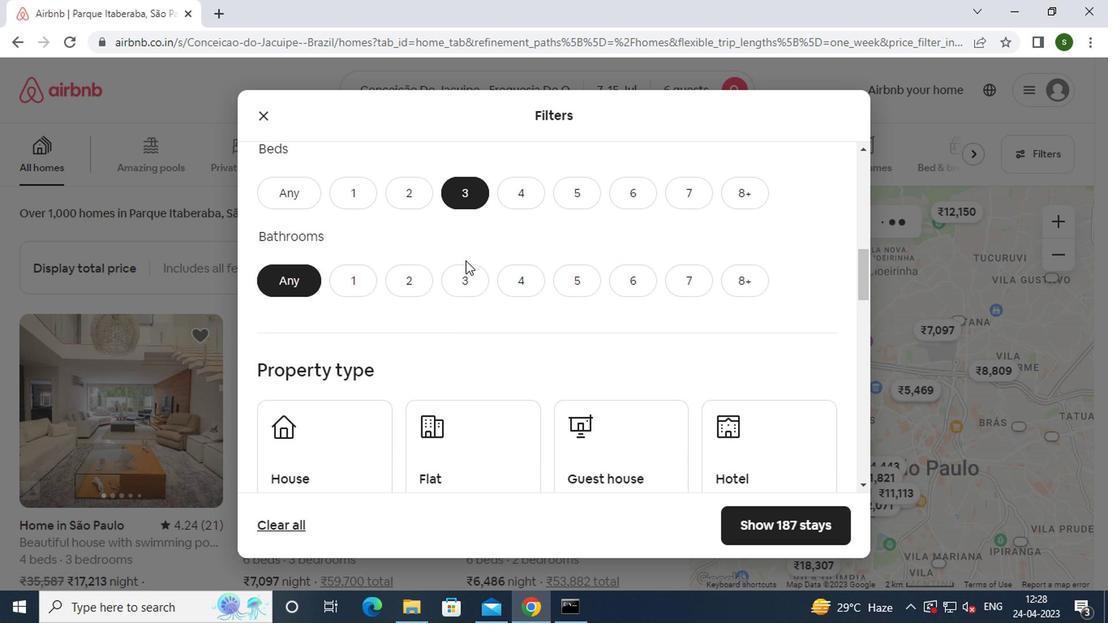 
Action: Mouse pressed left at (462, 280)
Screenshot: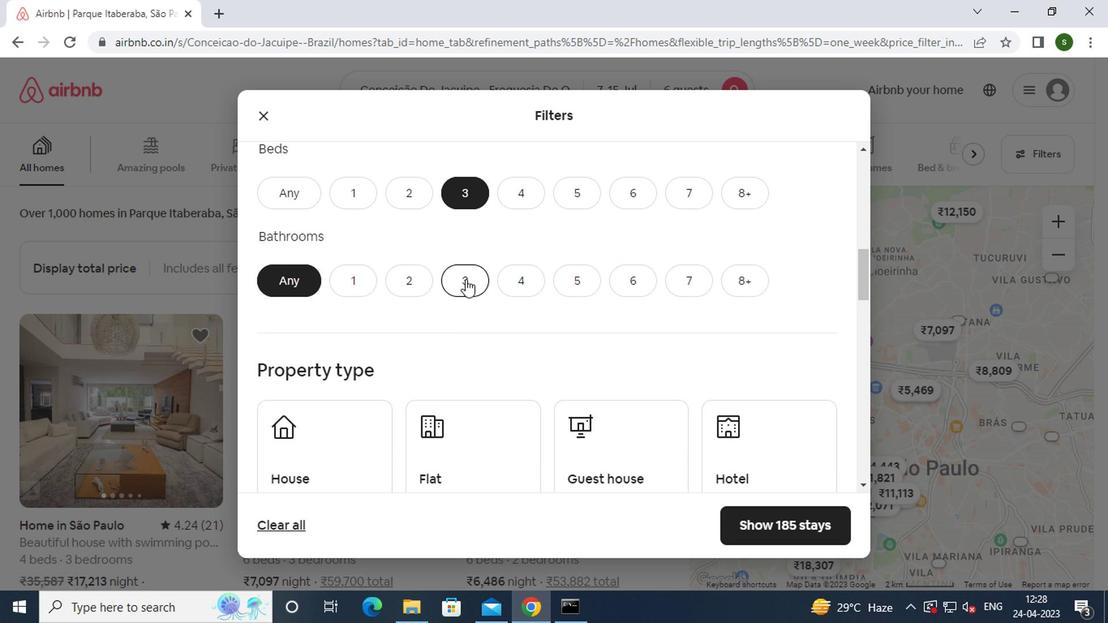 
Action: Mouse scrolled (462, 280) with delta (0, 0)
Screenshot: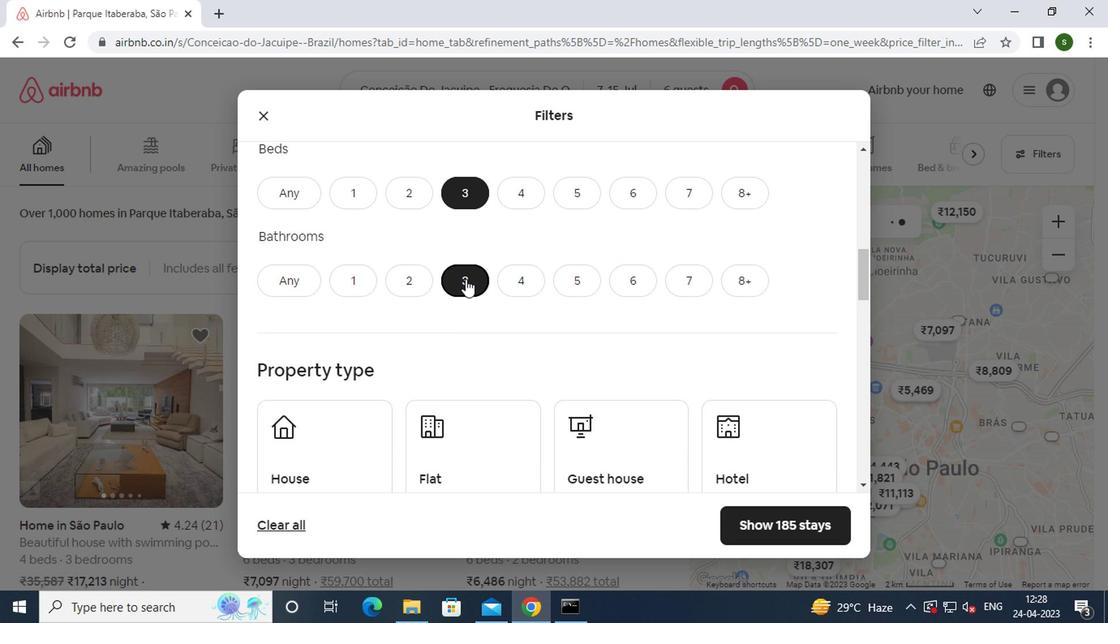 
Action: Mouse moved to (330, 359)
Screenshot: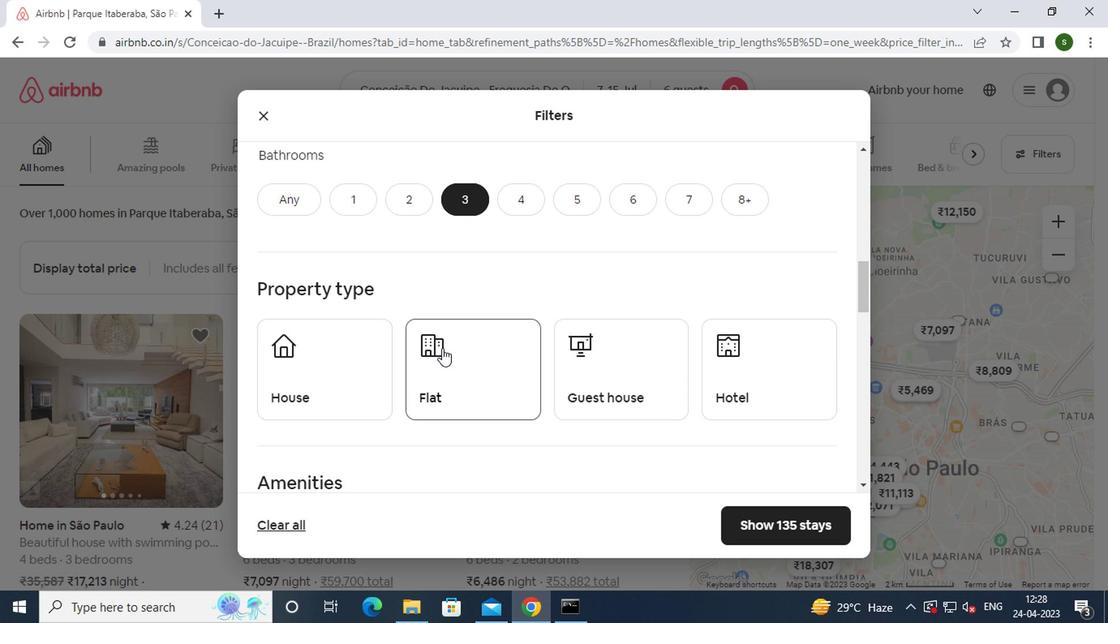 
Action: Mouse pressed left at (330, 359)
Screenshot: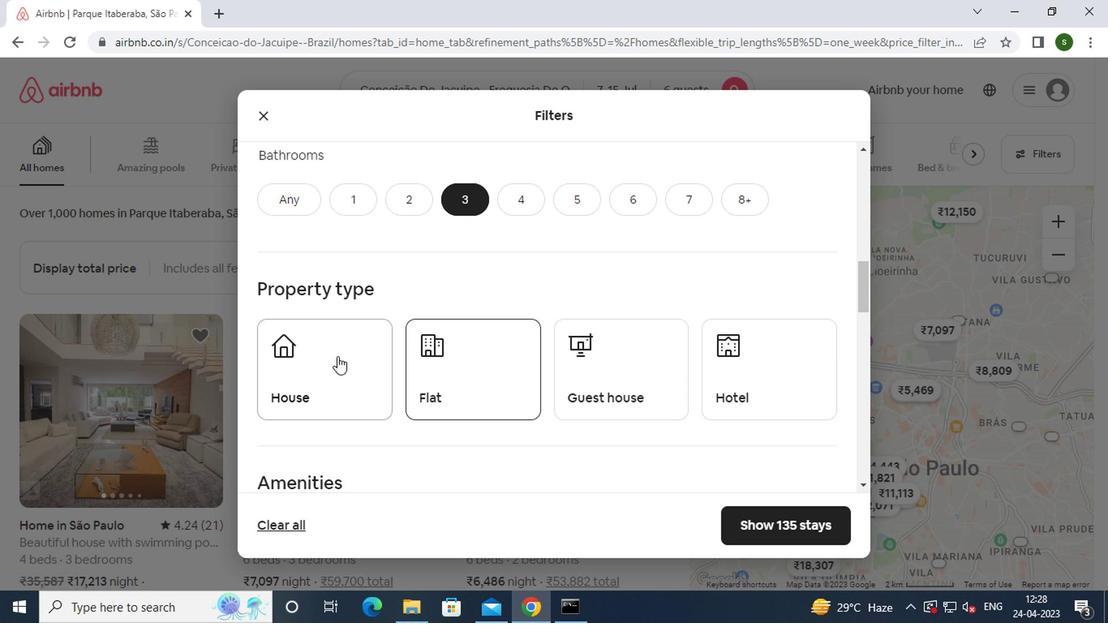 
Action: Mouse moved to (437, 376)
Screenshot: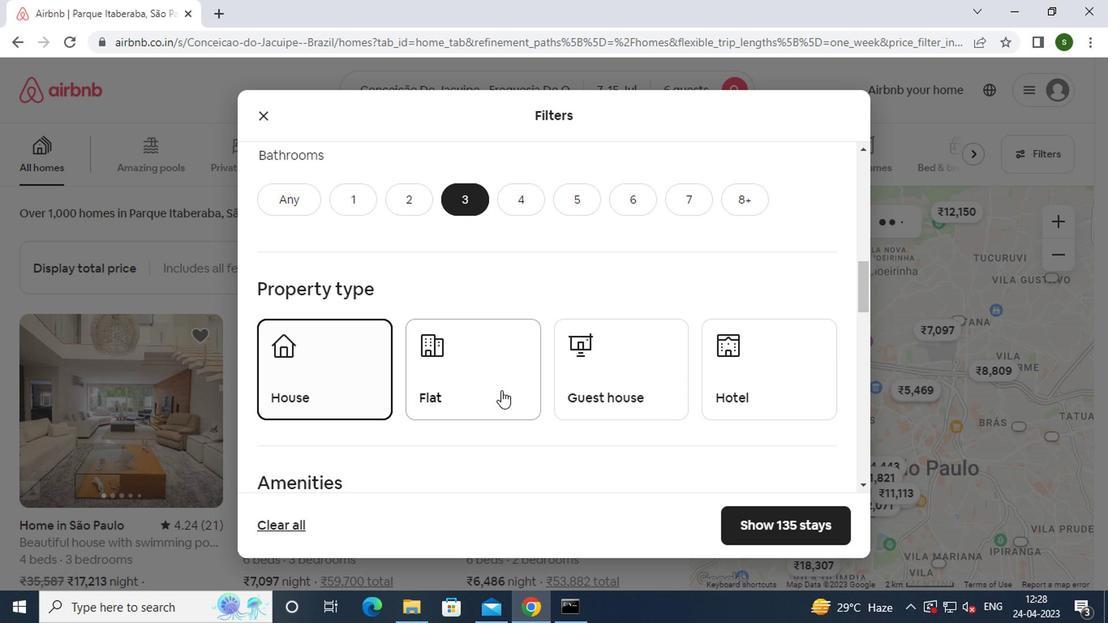 
Action: Mouse pressed left at (437, 376)
Screenshot: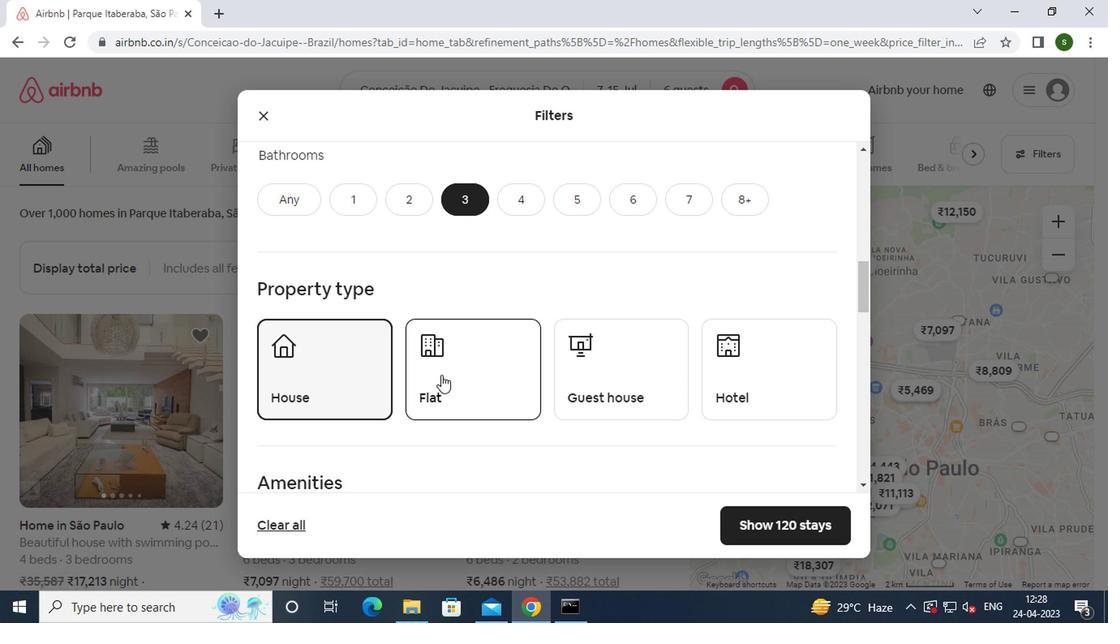 
Action: Mouse moved to (613, 376)
Screenshot: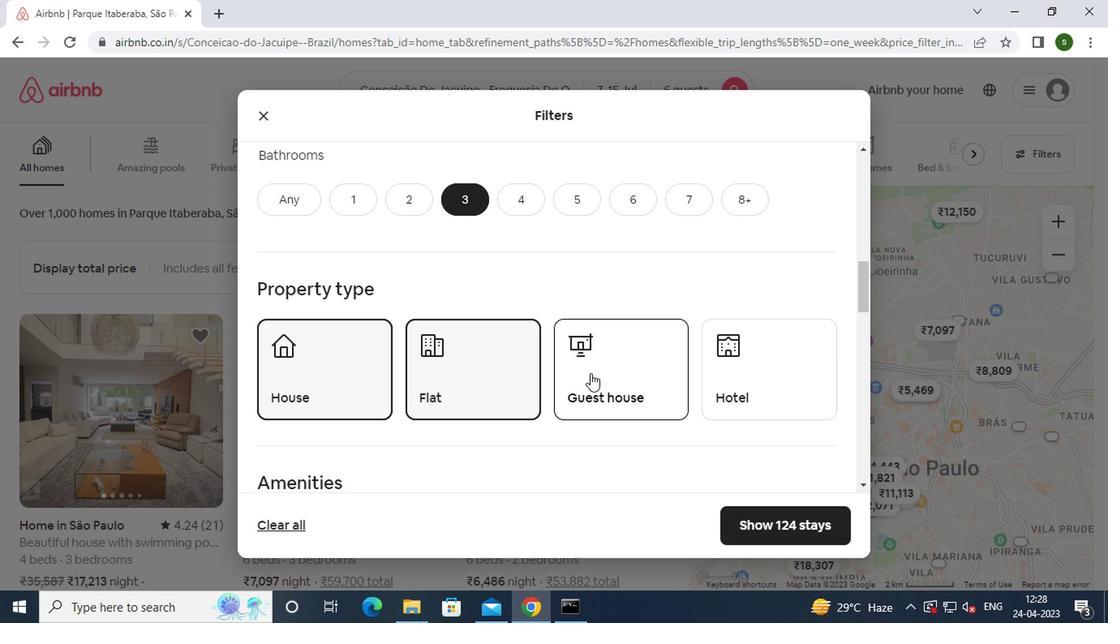 
Action: Mouse pressed left at (613, 376)
Screenshot: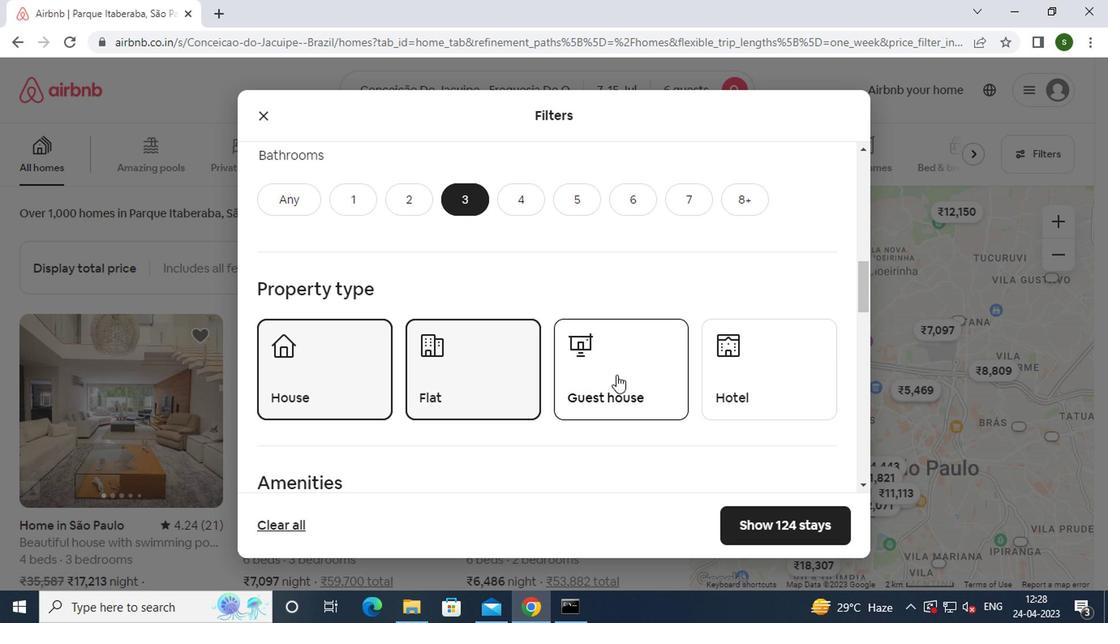 
Action: Mouse scrolled (613, 375) with delta (0, -1)
Screenshot: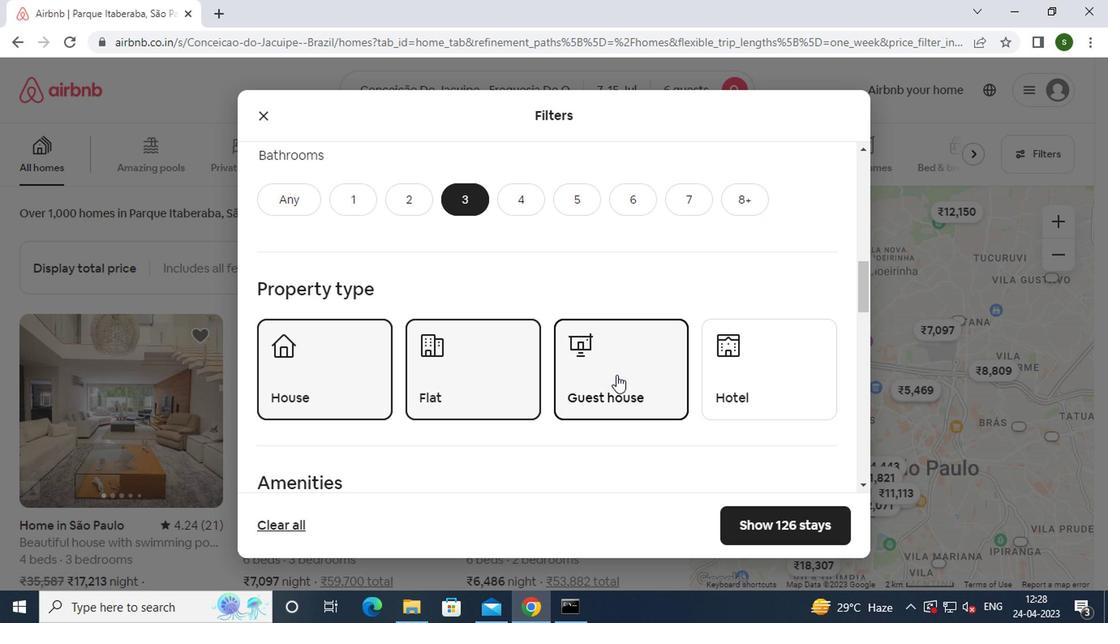 
Action: Mouse scrolled (613, 375) with delta (0, -1)
Screenshot: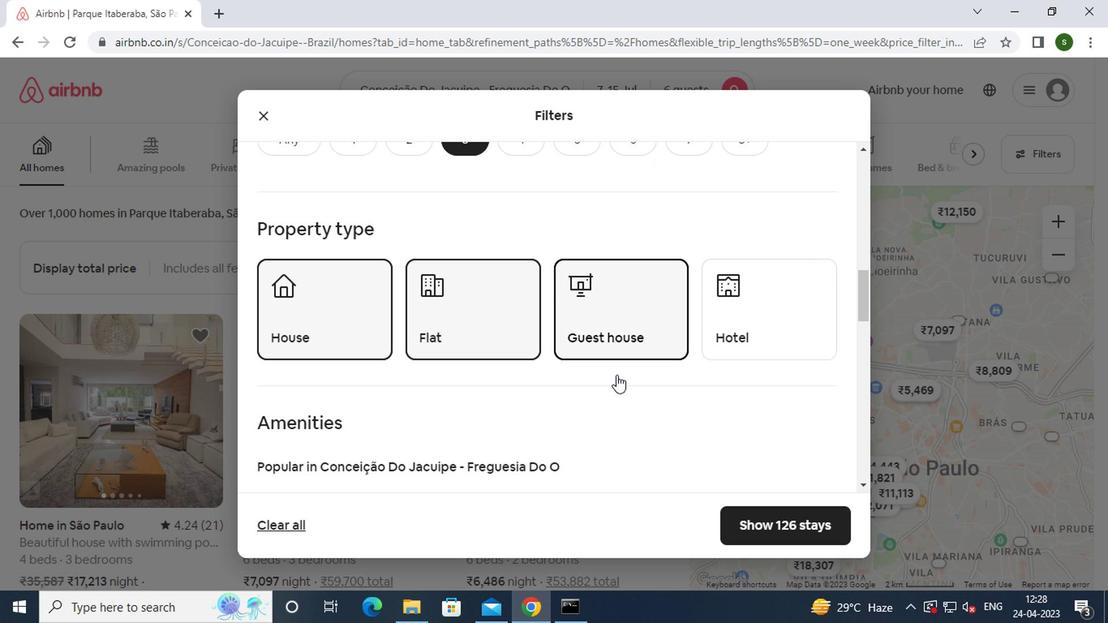 
Action: Mouse scrolled (613, 375) with delta (0, -1)
Screenshot: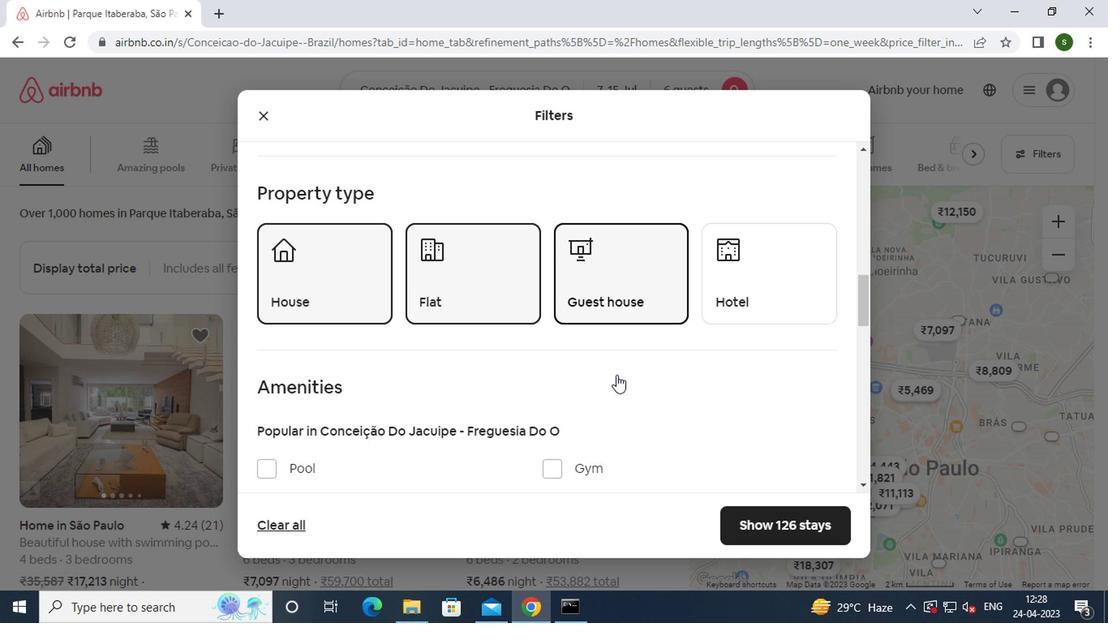 
Action: Mouse scrolled (613, 375) with delta (0, -1)
Screenshot: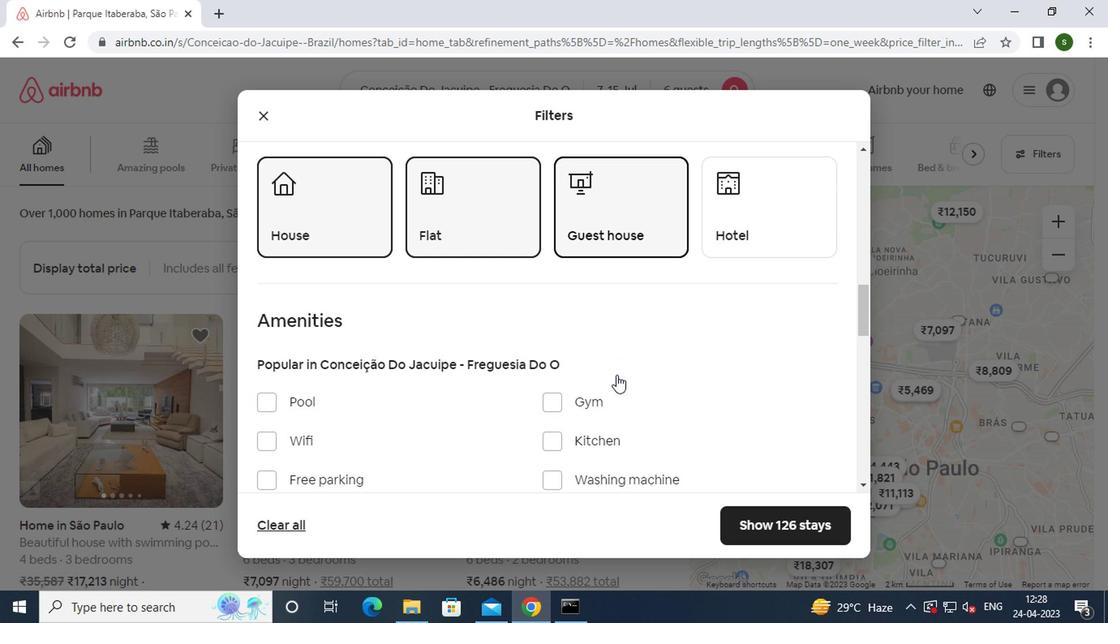 
Action: Mouse scrolled (613, 375) with delta (0, -1)
Screenshot: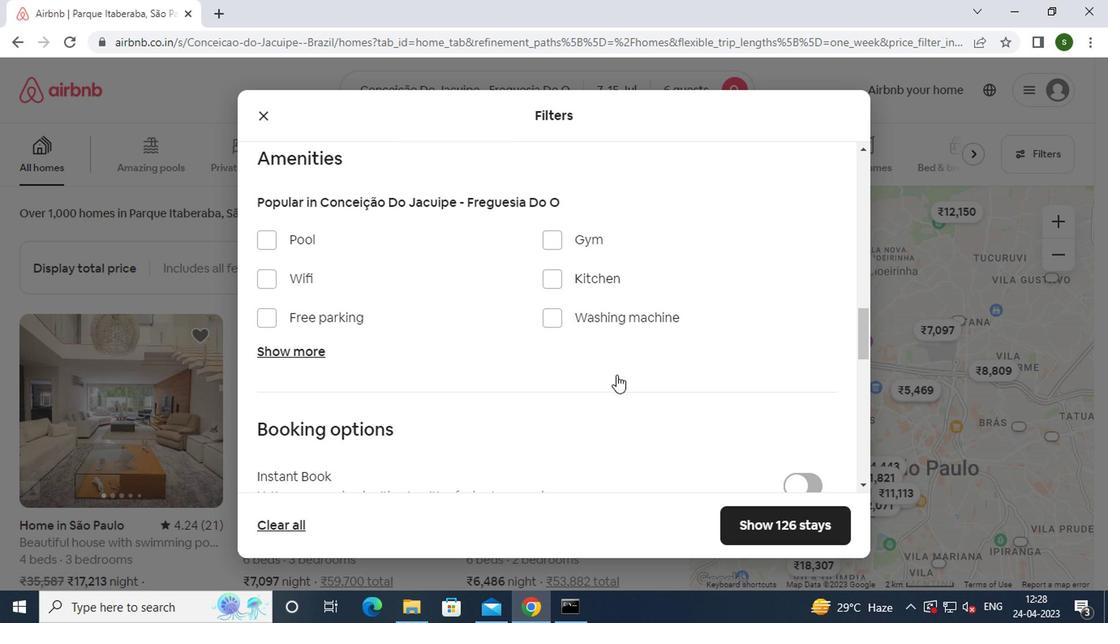 
Action: Mouse scrolled (613, 375) with delta (0, -1)
Screenshot: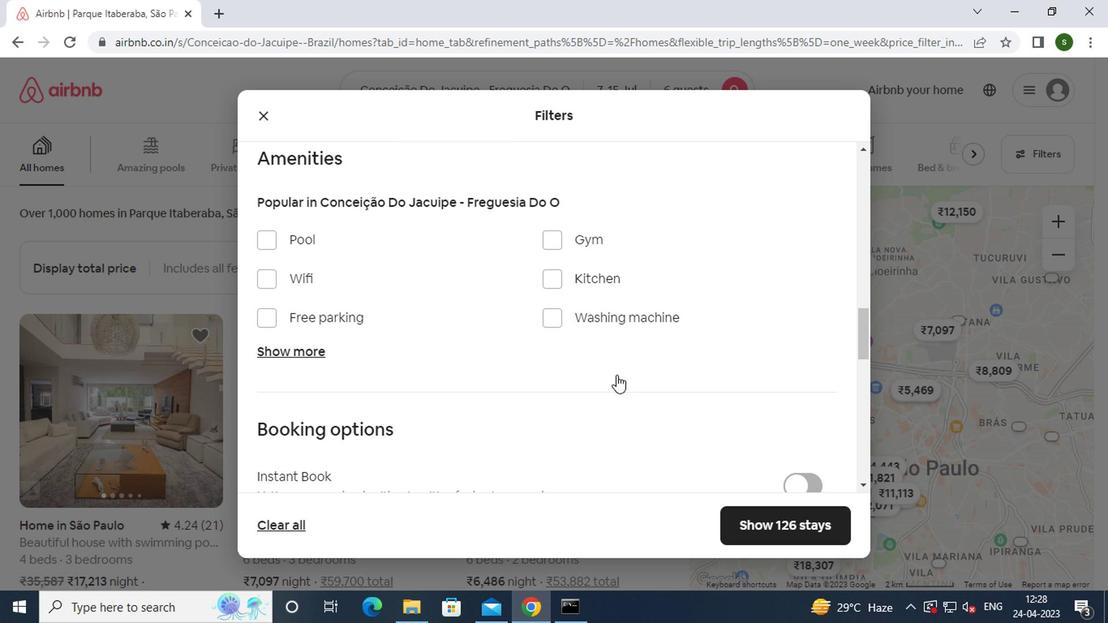 
Action: Mouse scrolled (613, 375) with delta (0, -1)
Screenshot: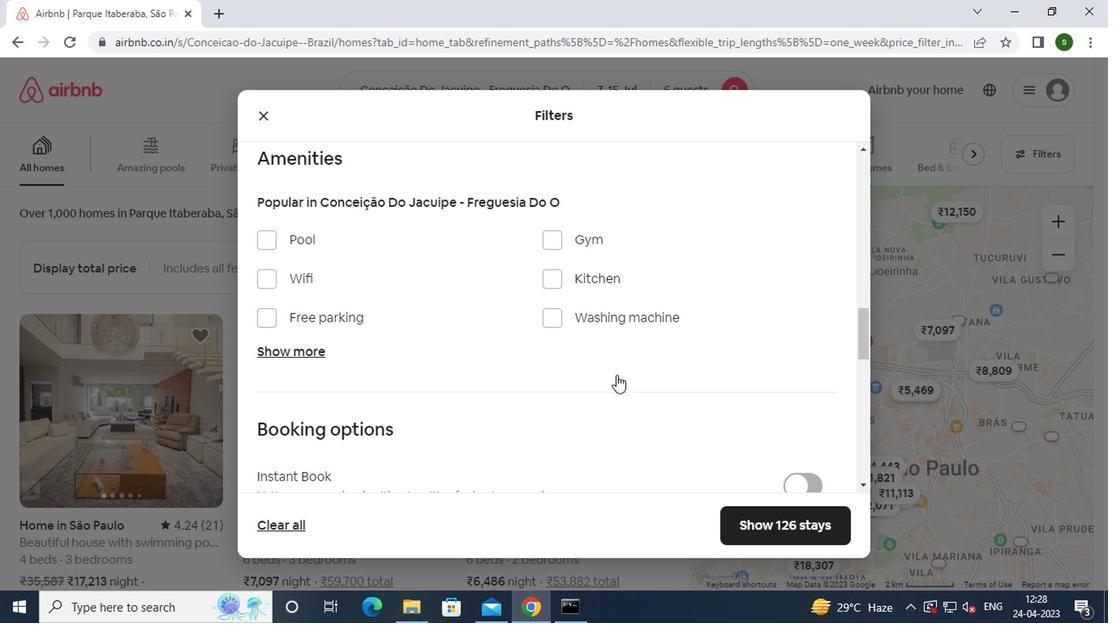 
Action: Mouse moved to (787, 294)
Screenshot: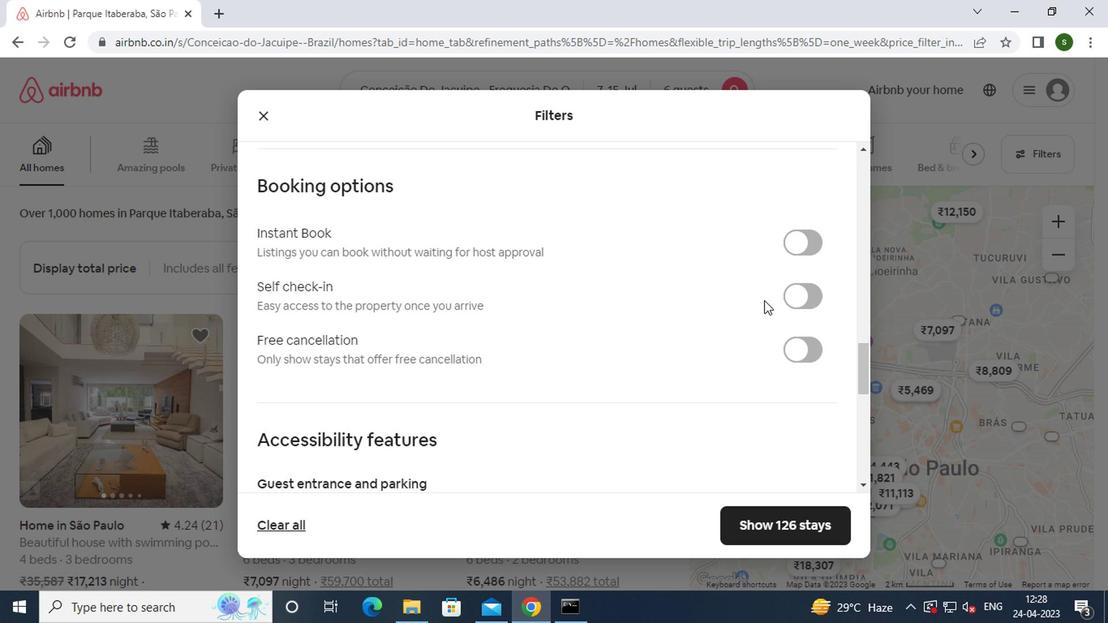
Action: Mouse pressed left at (787, 294)
Screenshot: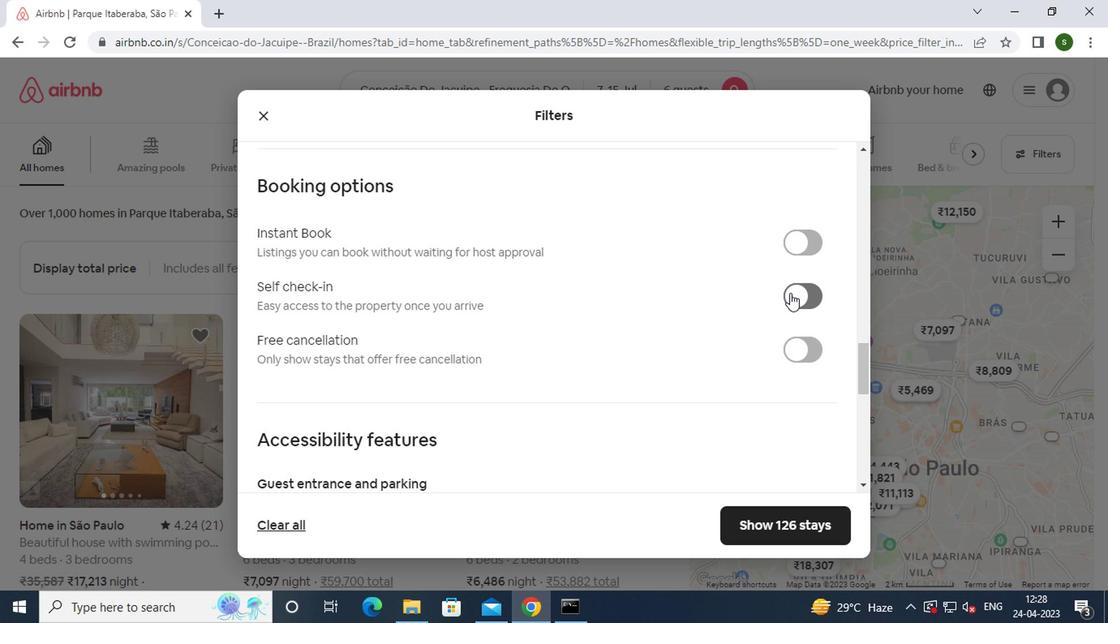 
Action: Mouse moved to (695, 324)
Screenshot: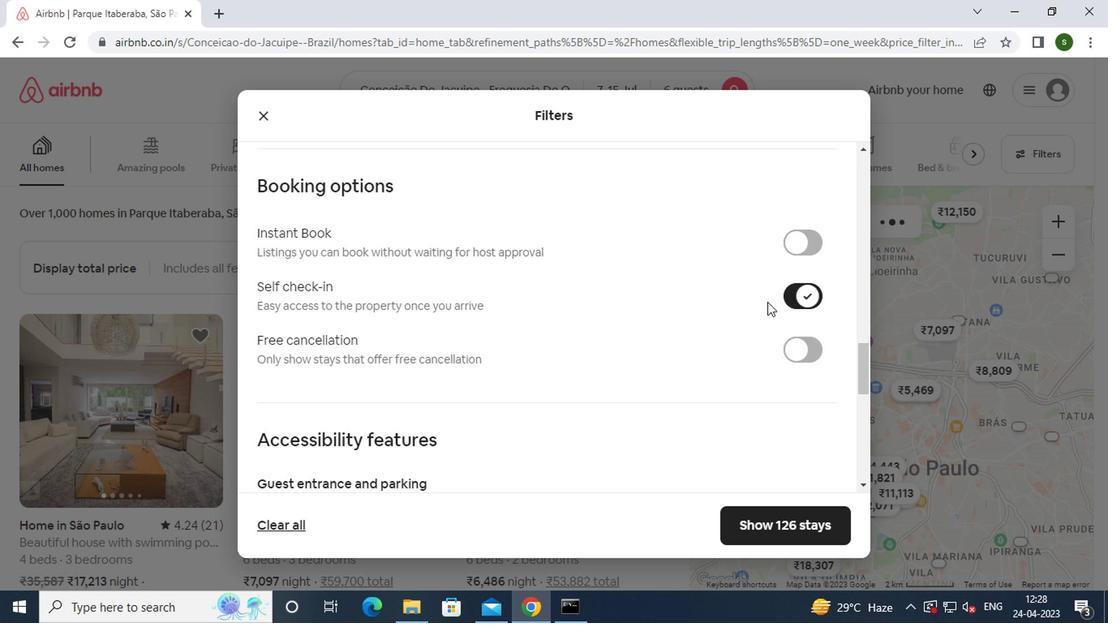 
Action: Mouse scrolled (695, 323) with delta (0, 0)
Screenshot: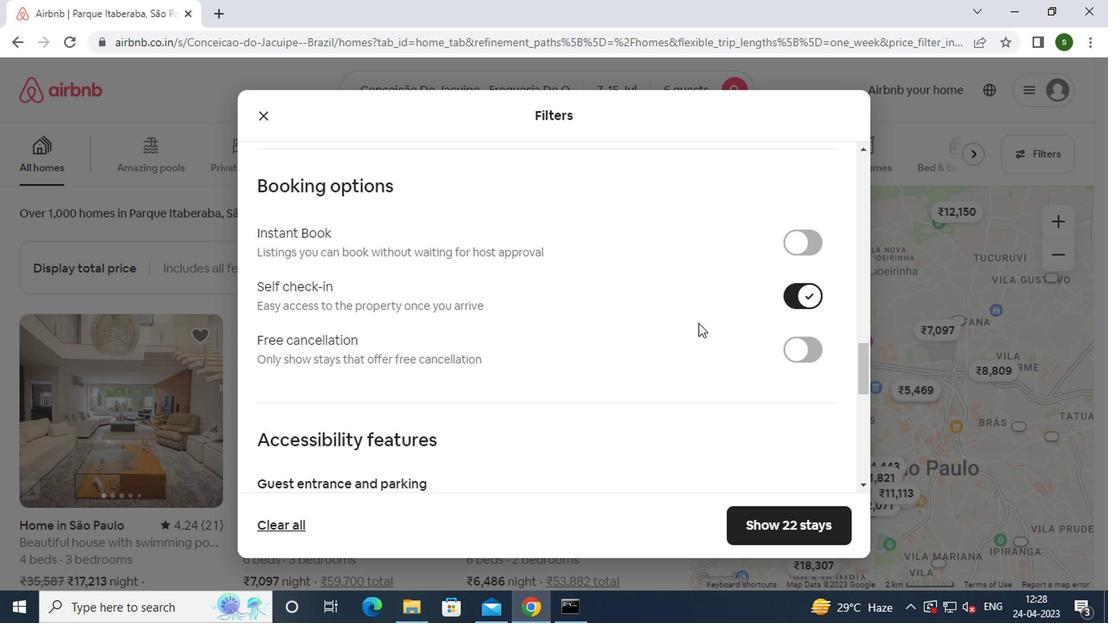 
Action: Mouse scrolled (695, 323) with delta (0, 0)
Screenshot: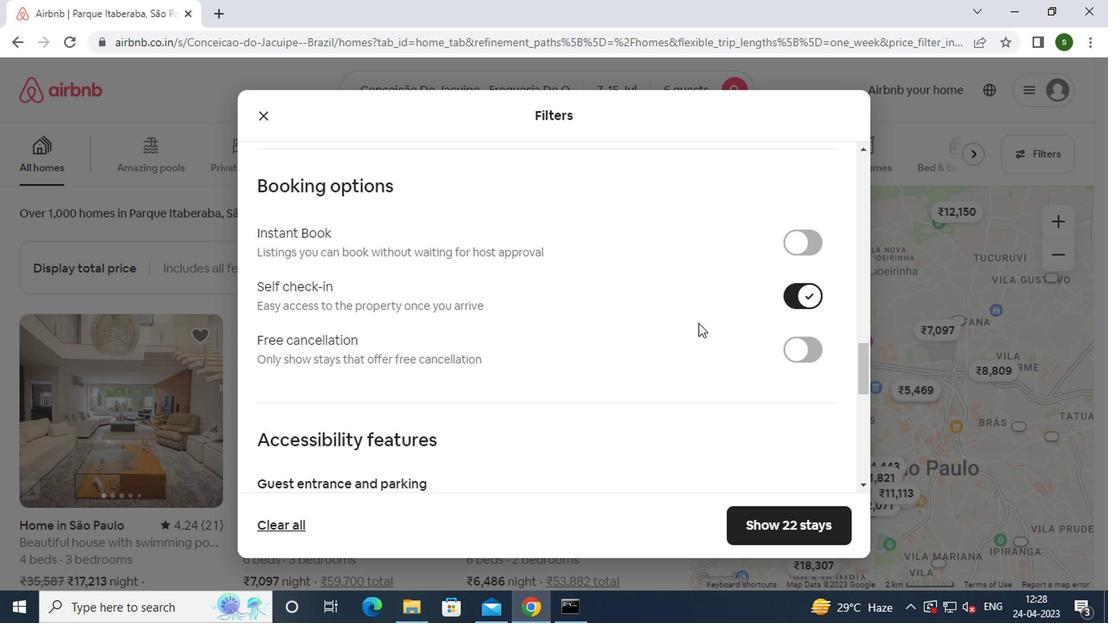 
Action: Mouse scrolled (695, 323) with delta (0, 0)
Screenshot: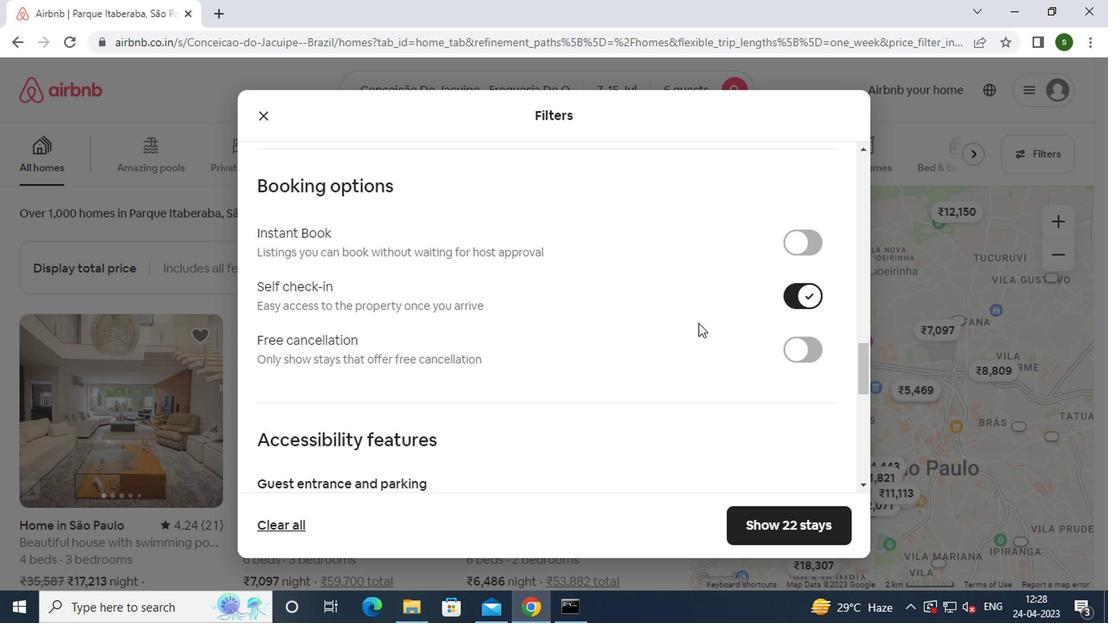 
Action: Mouse scrolled (695, 323) with delta (0, 0)
Screenshot: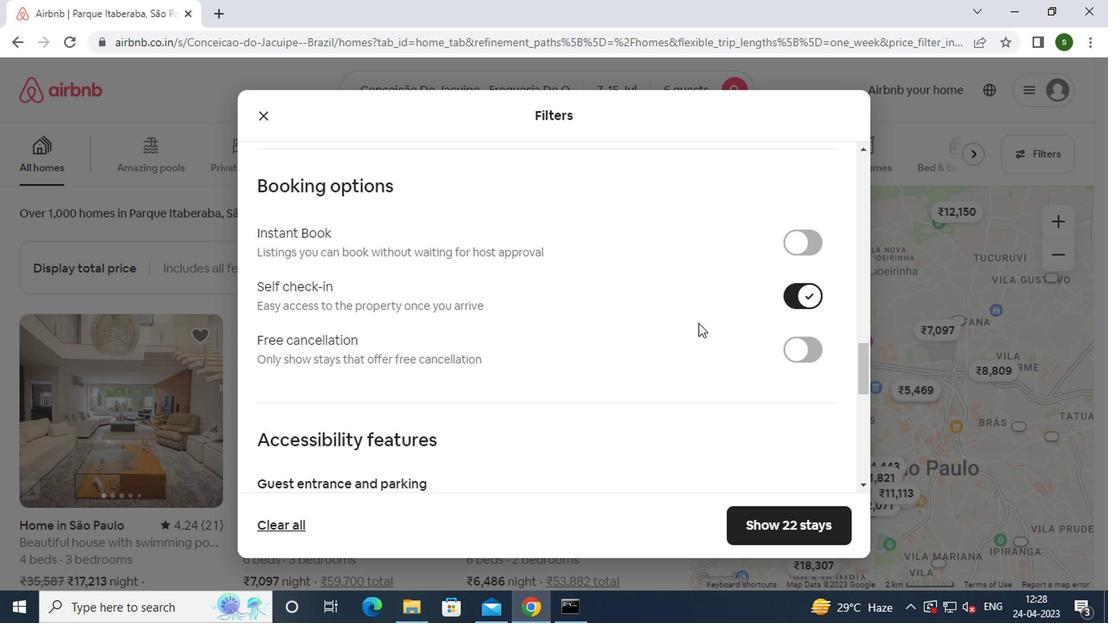 
Action: Mouse scrolled (695, 323) with delta (0, 0)
Screenshot: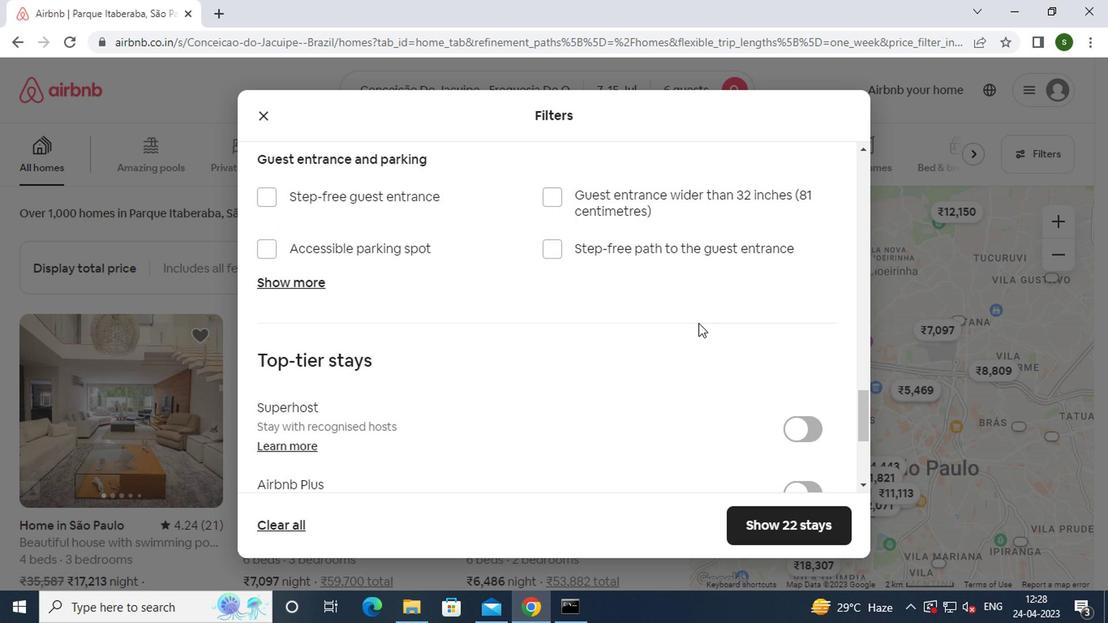 
Action: Mouse scrolled (695, 323) with delta (0, 0)
Screenshot: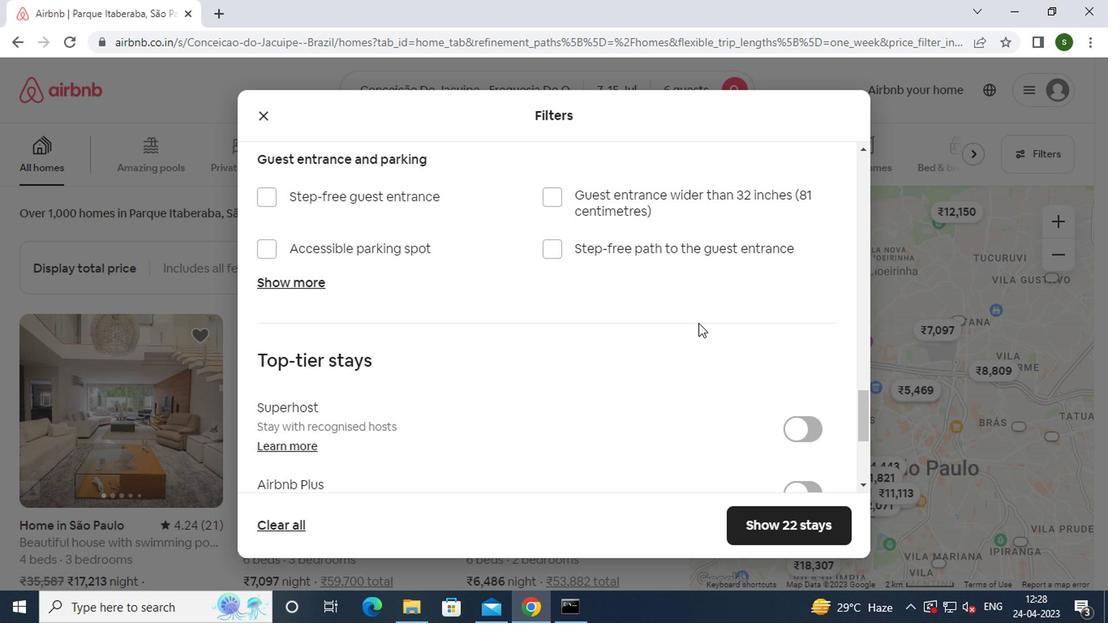 
Action: Mouse scrolled (695, 323) with delta (0, 0)
Screenshot: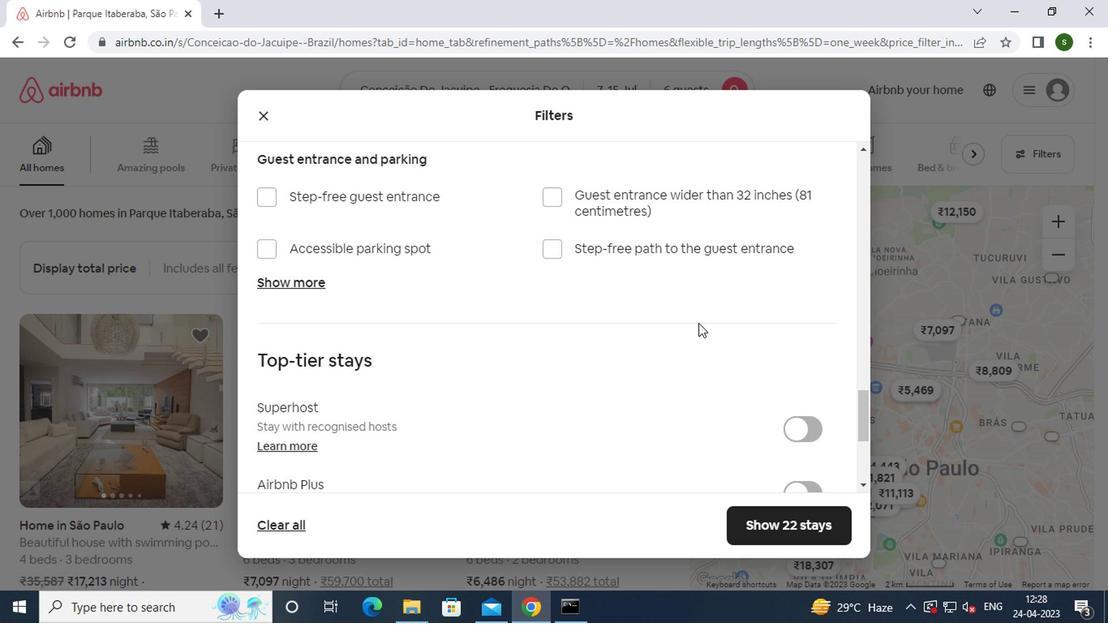 
Action: Mouse scrolled (695, 323) with delta (0, 0)
Screenshot: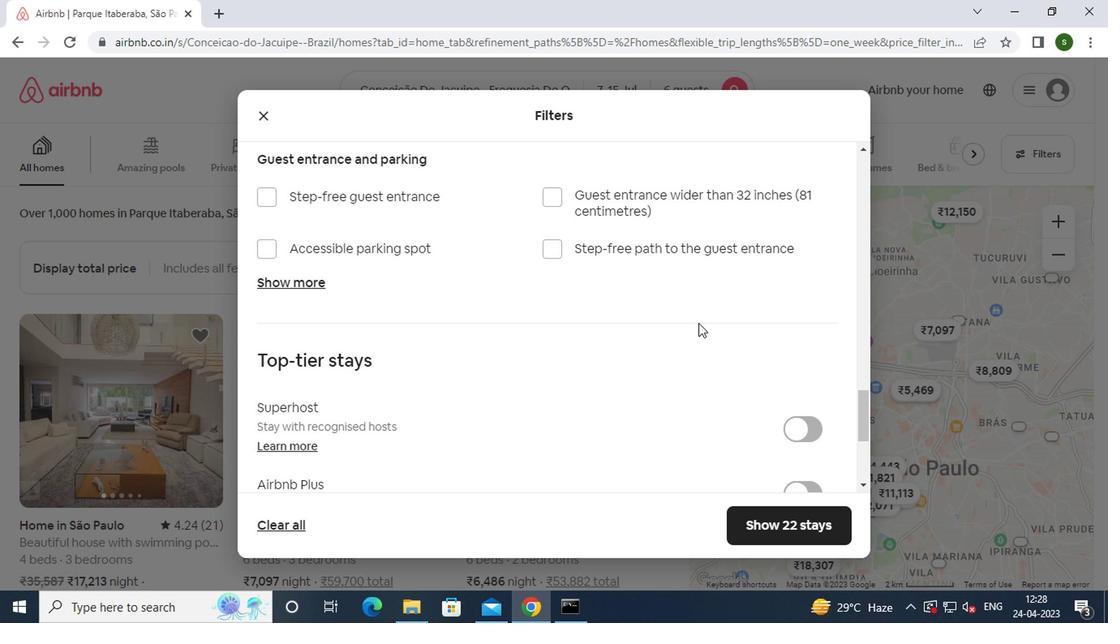
Action: Mouse scrolled (695, 323) with delta (0, 0)
Screenshot: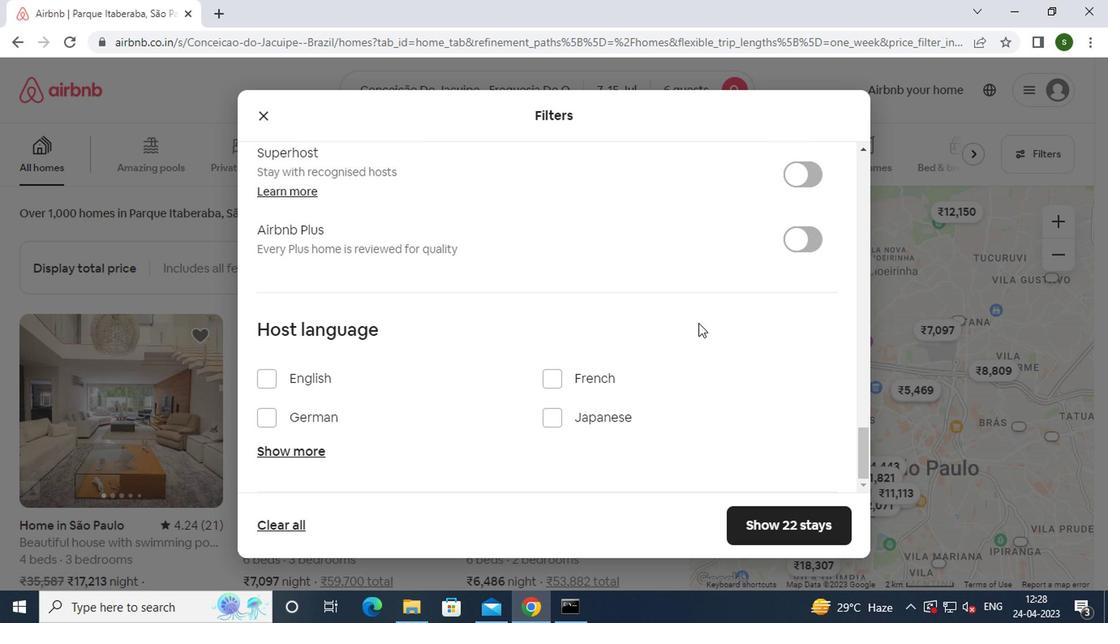 
Action: Mouse scrolled (695, 323) with delta (0, 0)
Screenshot: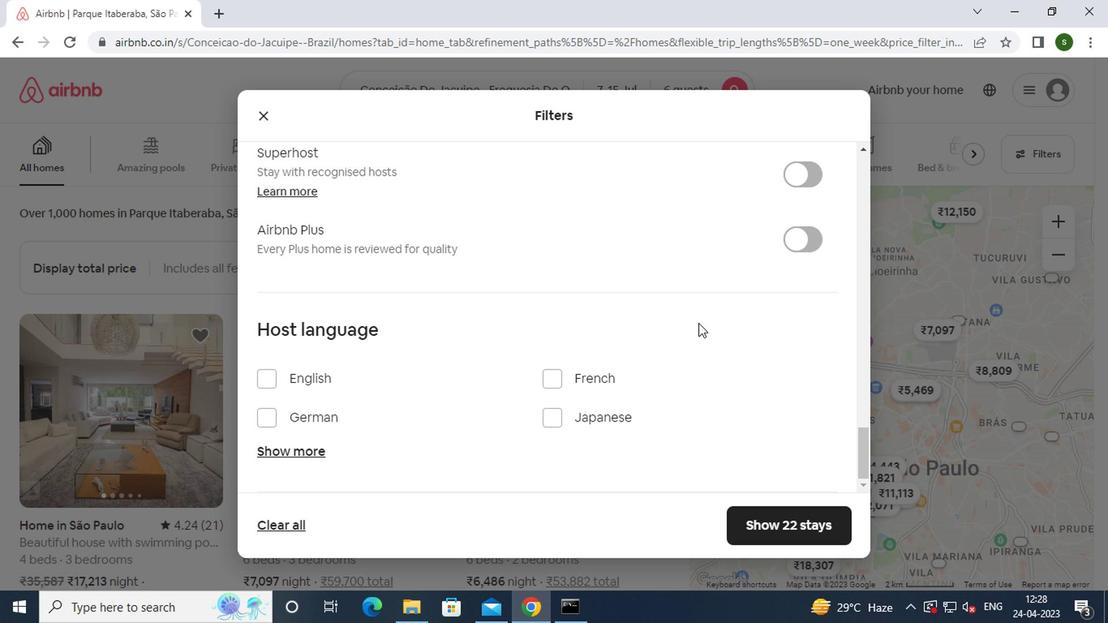 
Action: Mouse moved to (787, 523)
Screenshot: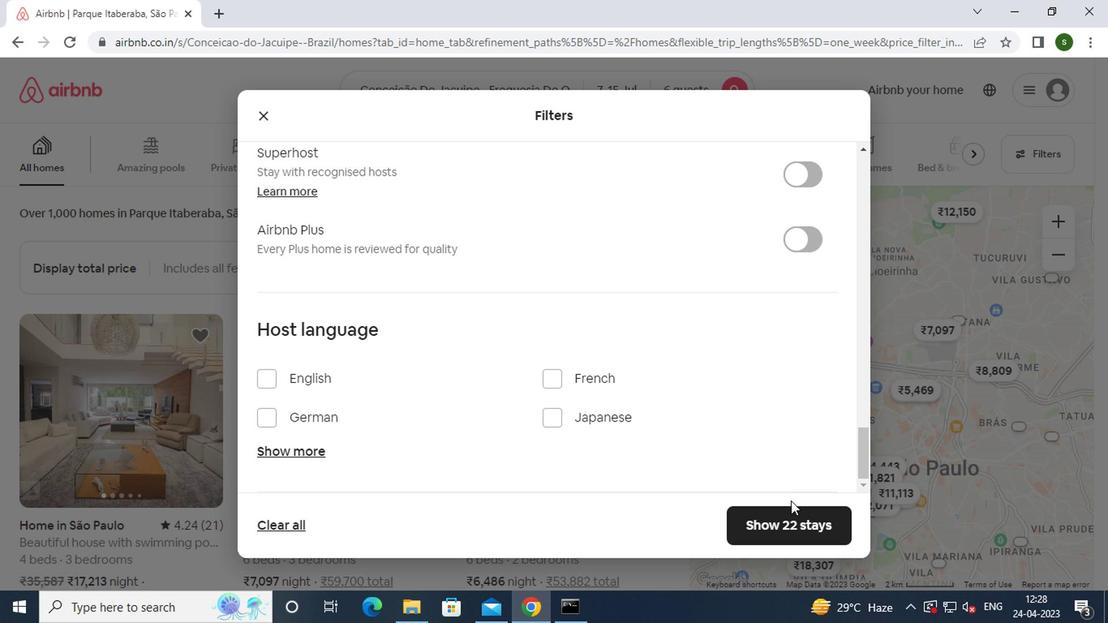 
Action: Mouse pressed left at (787, 523)
Screenshot: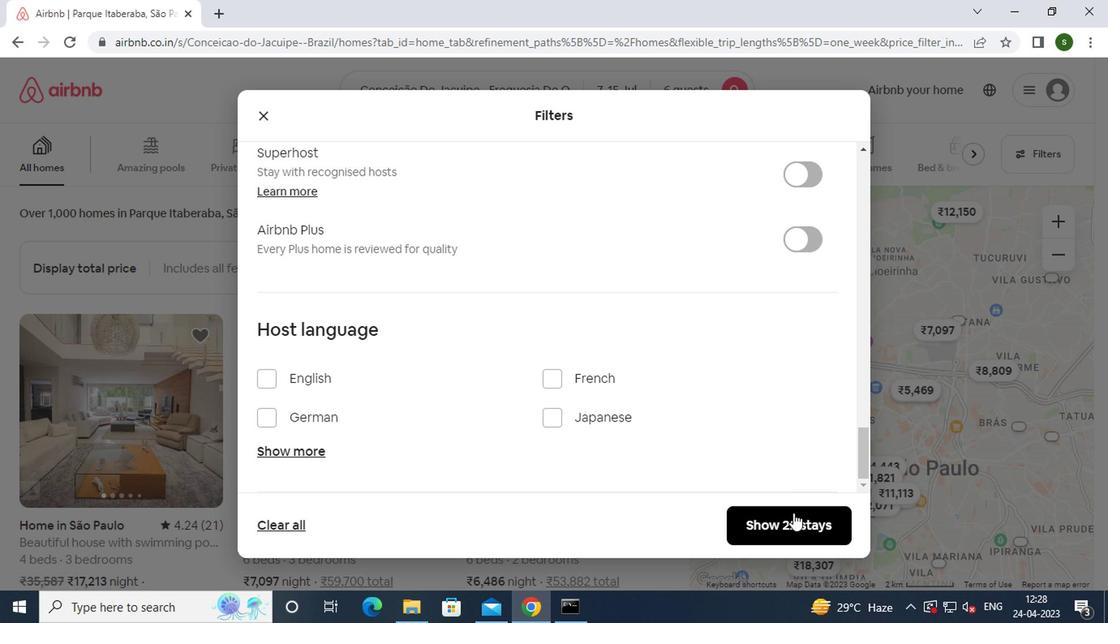 
Action: Mouse moved to (507, 207)
Screenshot: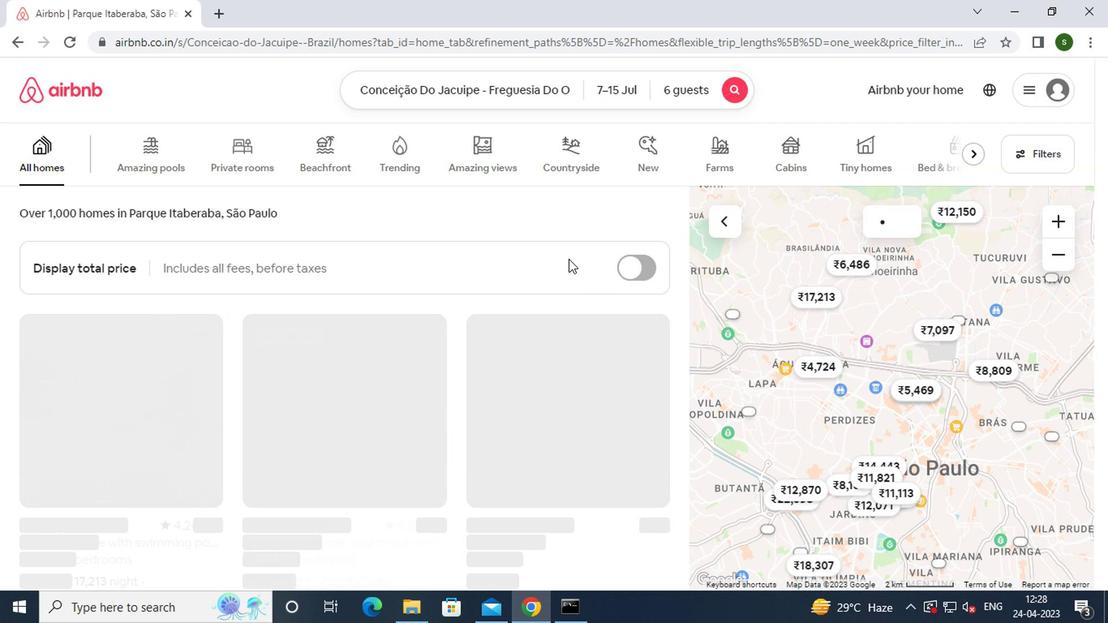 
